 Task: Add Ayo Jollof Rice With Chicken to the cart.
Action: Mouse moved to (260, 105)
Screenshot: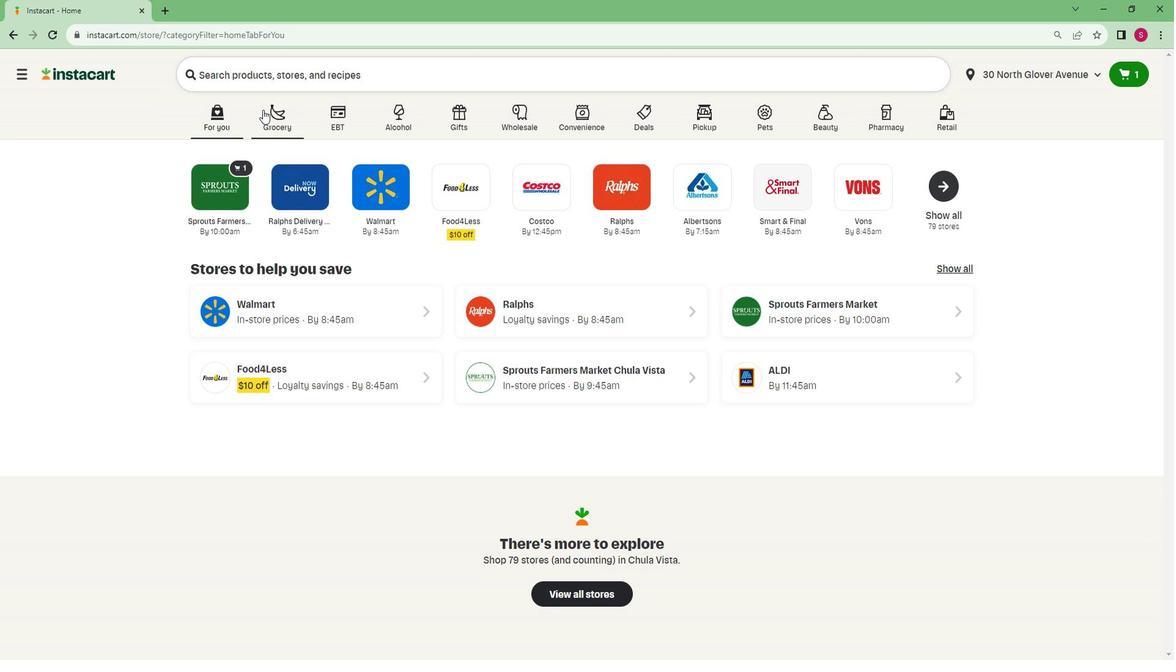 
Action: Mouse pressed left at (260, 105)
Screenshot: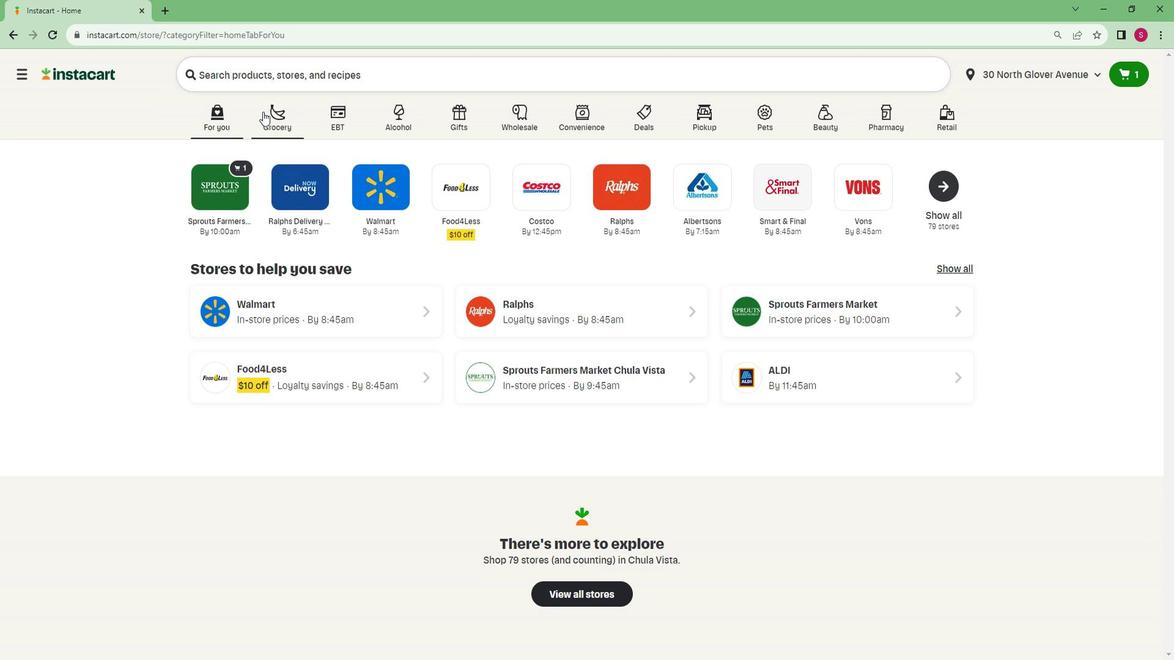 
Action: Mouse moved to (274, 362)
Screenshot: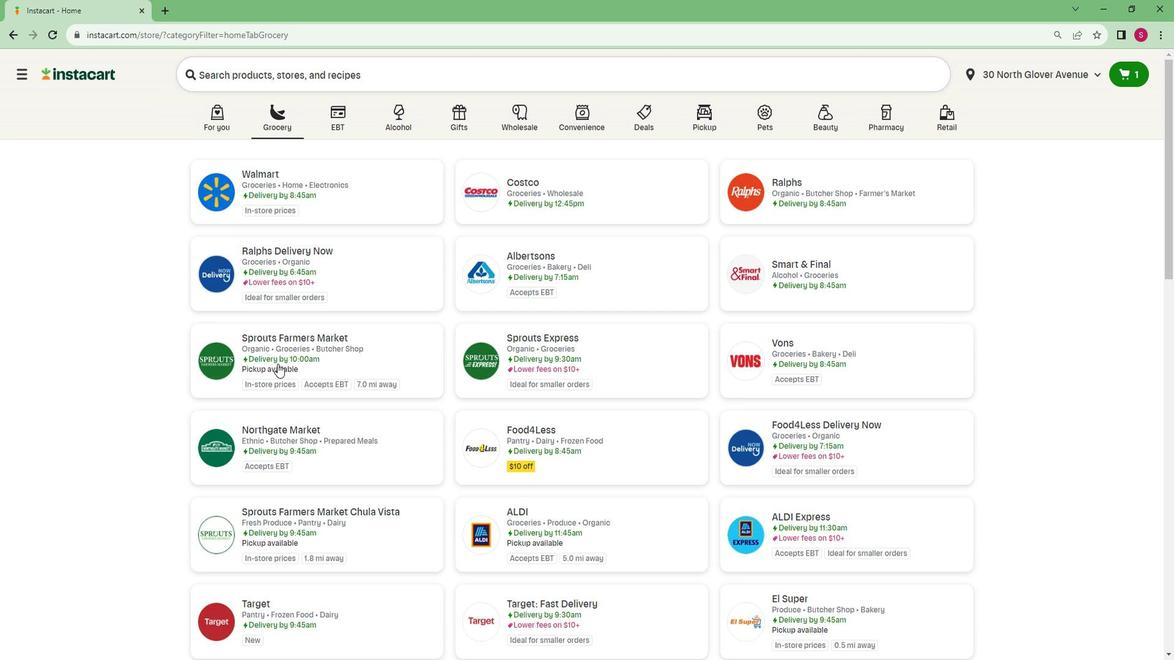 
Action: Mouse pressed left at (274, 362)
Screenshot: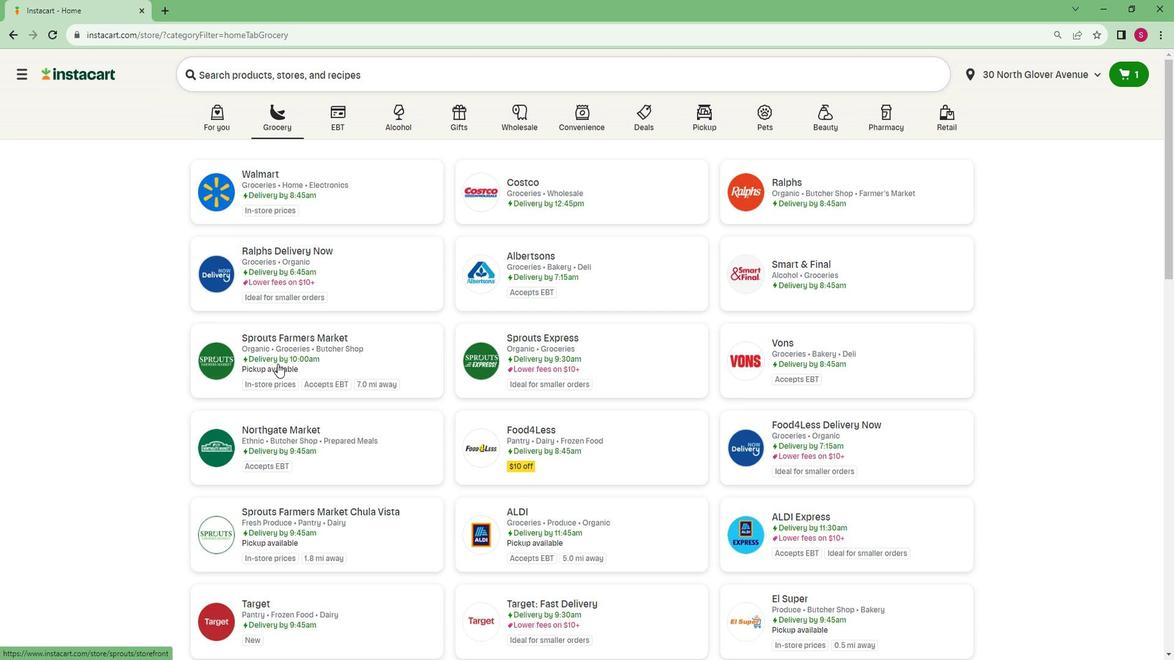 
Action: Mouse moved to (110, 480)
Screenshot: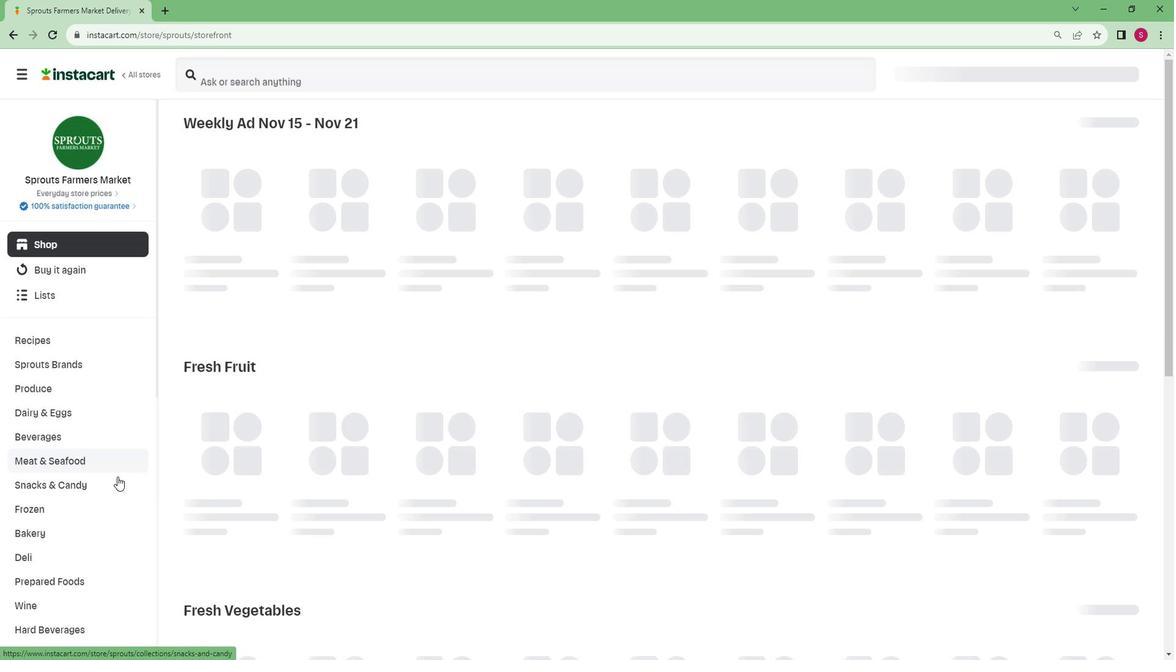 
Action: Mouse scrolled (110, 480) with delta (0, 0)
Screenshot: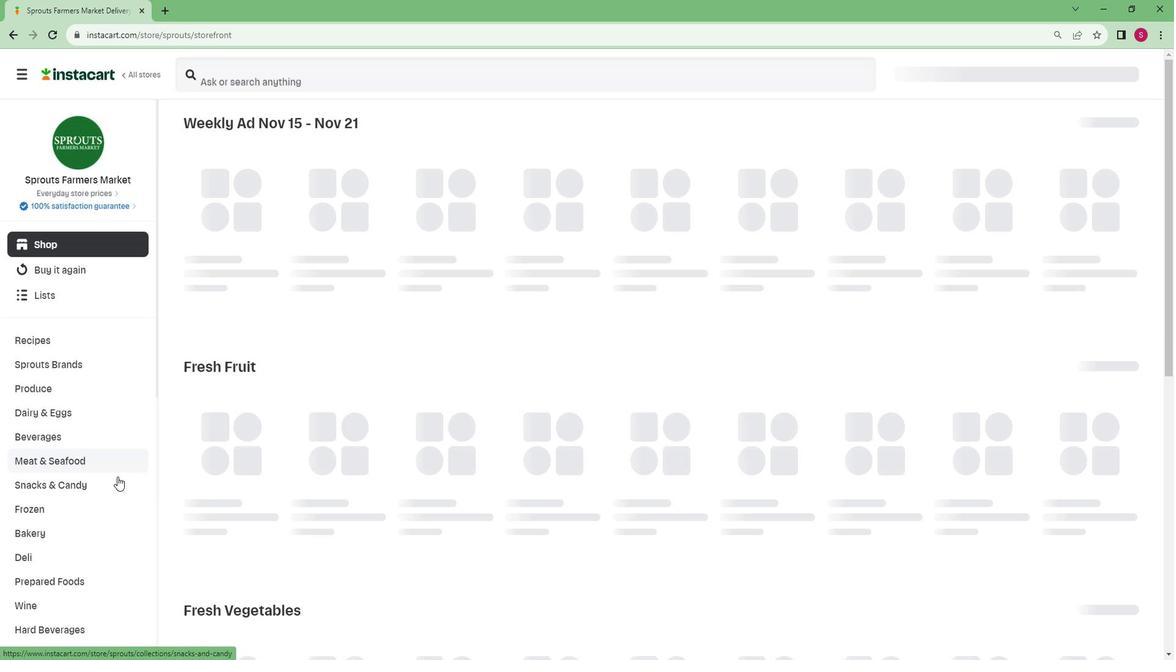 
Action: Mouse moved to (109, 480)
Screenshot: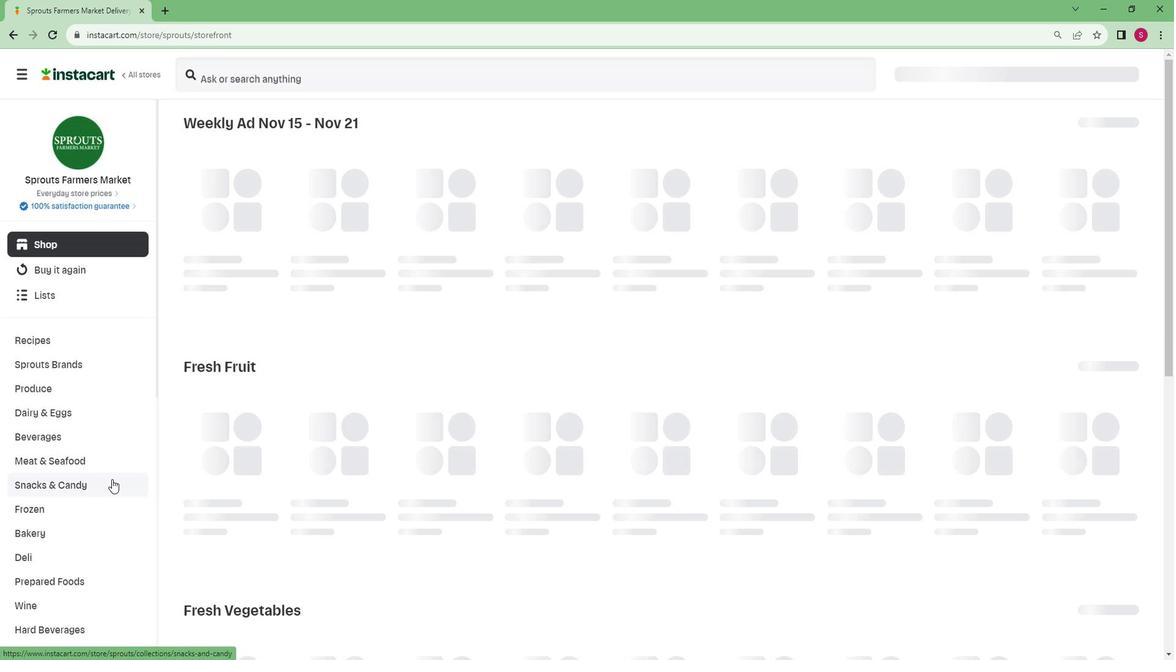 
Action: Mouse scrolled (109, 480) with delta (0, 0)
Screenshot: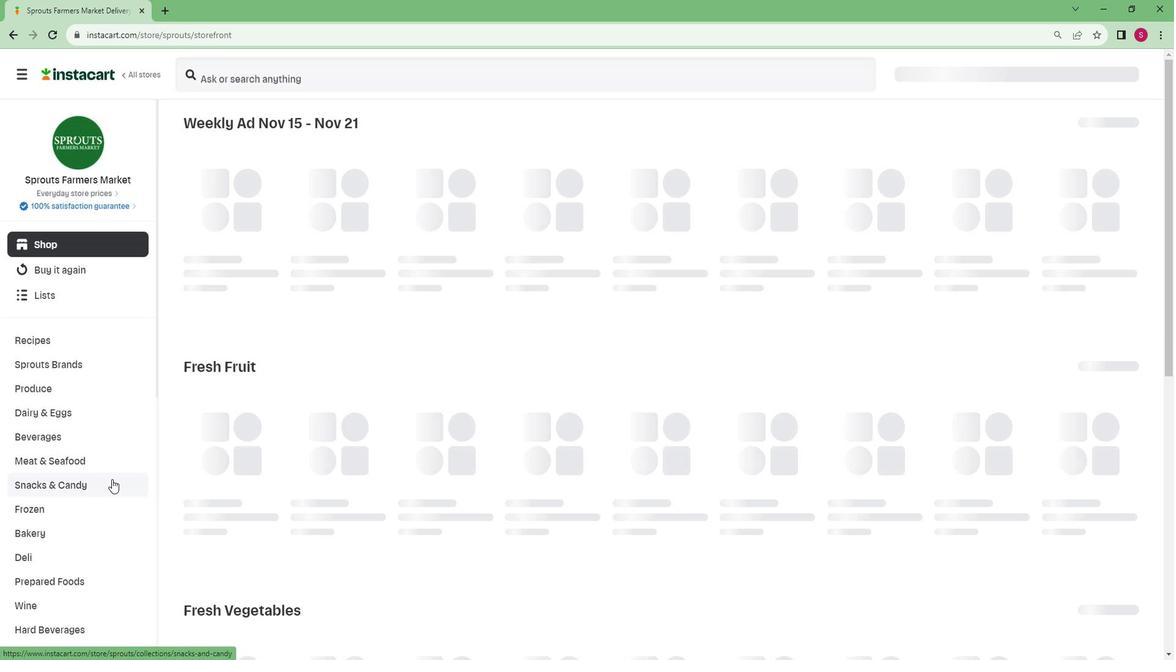 
Action: Mouse moved to (108, 481)
Screenshot: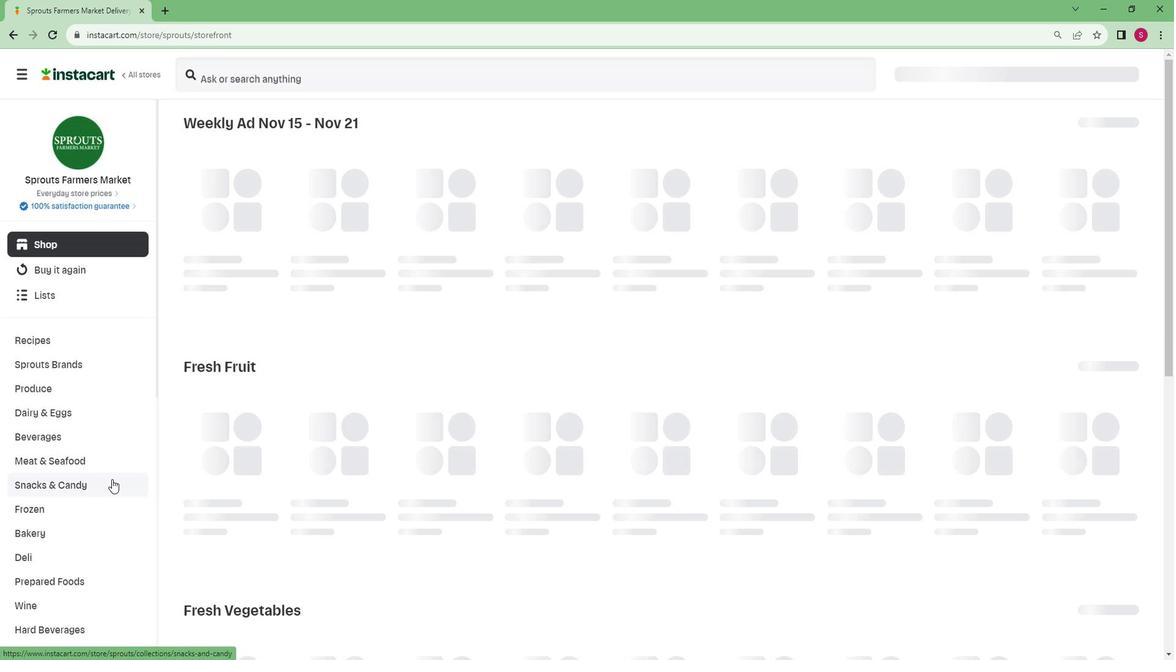 
Action: Mouse scrolled (108, 480) with delta (0, 0)
Screenshot: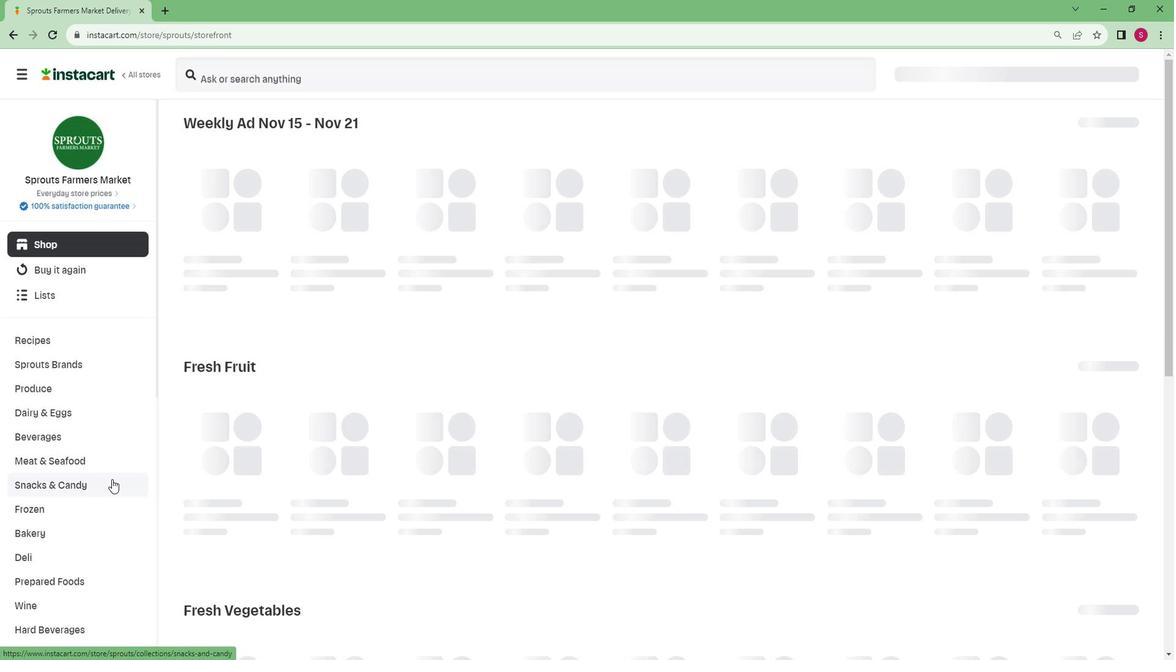 
Action: Mouse scrolled (108, 480) with delta (0, 0)
Screenshot: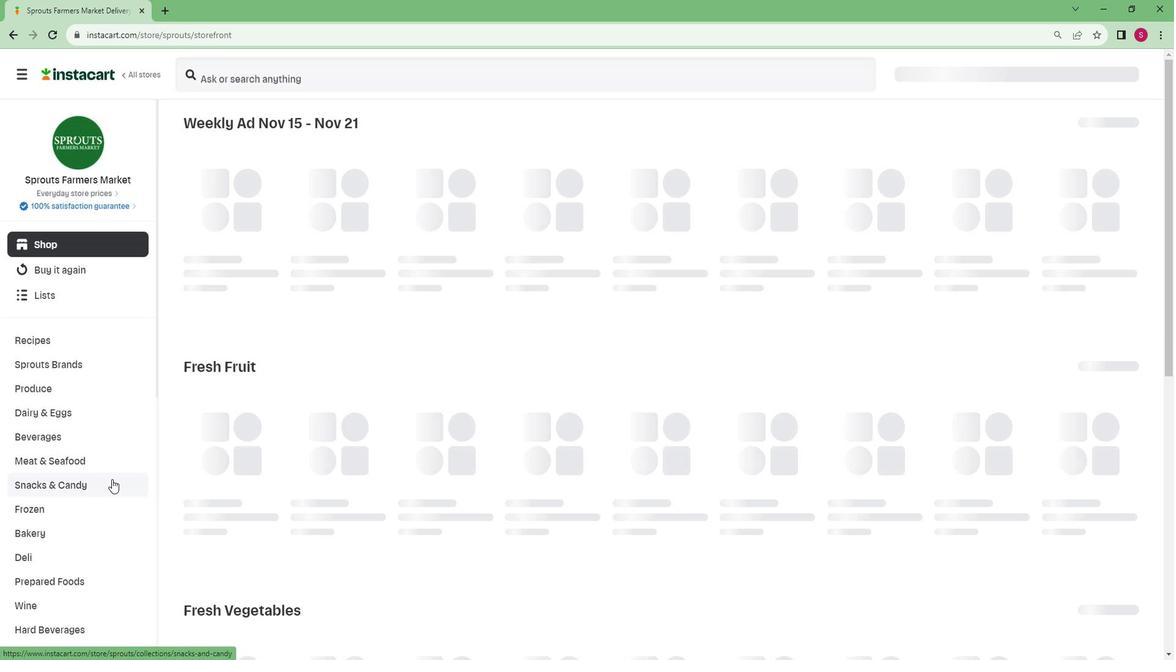 
Action: Mouse scrolled (108, 480) with delta (0, 0)
Screenshot: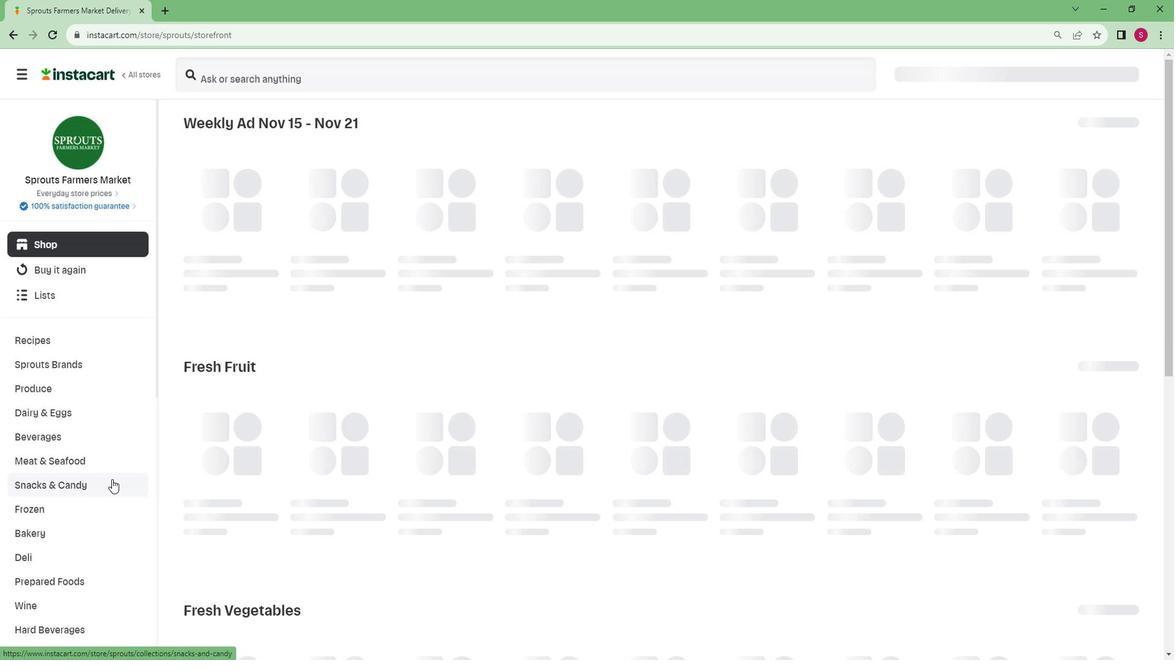 
Action: Mouse moved to (105, 480)
Screenshot: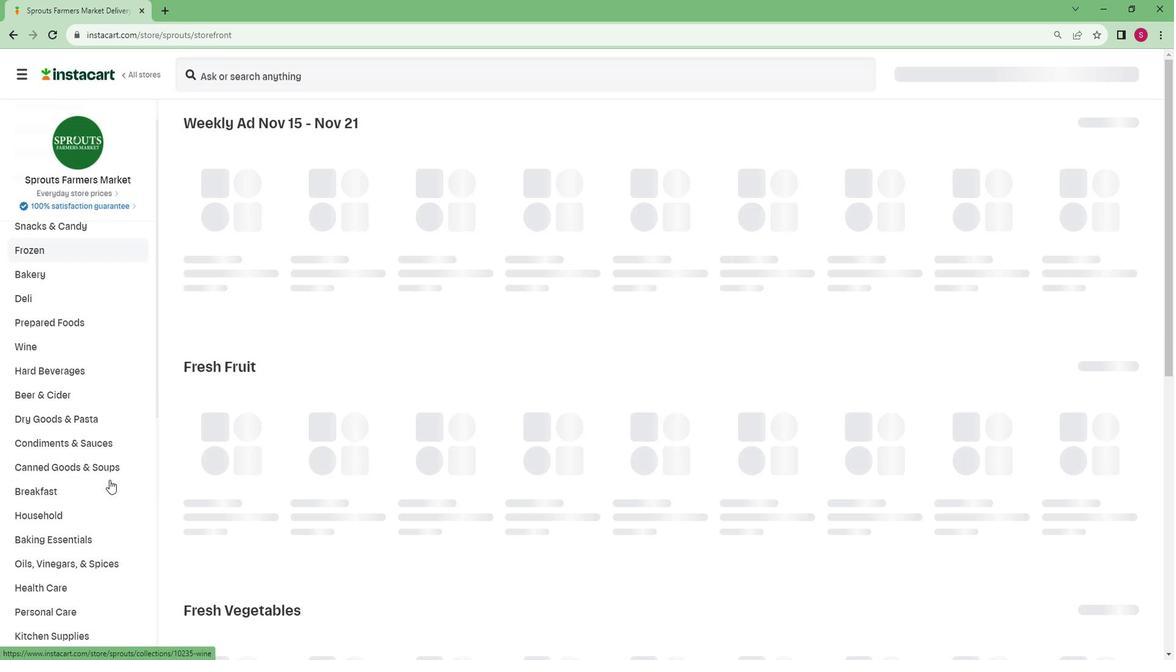
Action: Mouse scrolled (105, 480) with delta (0, 0)
Screenshot: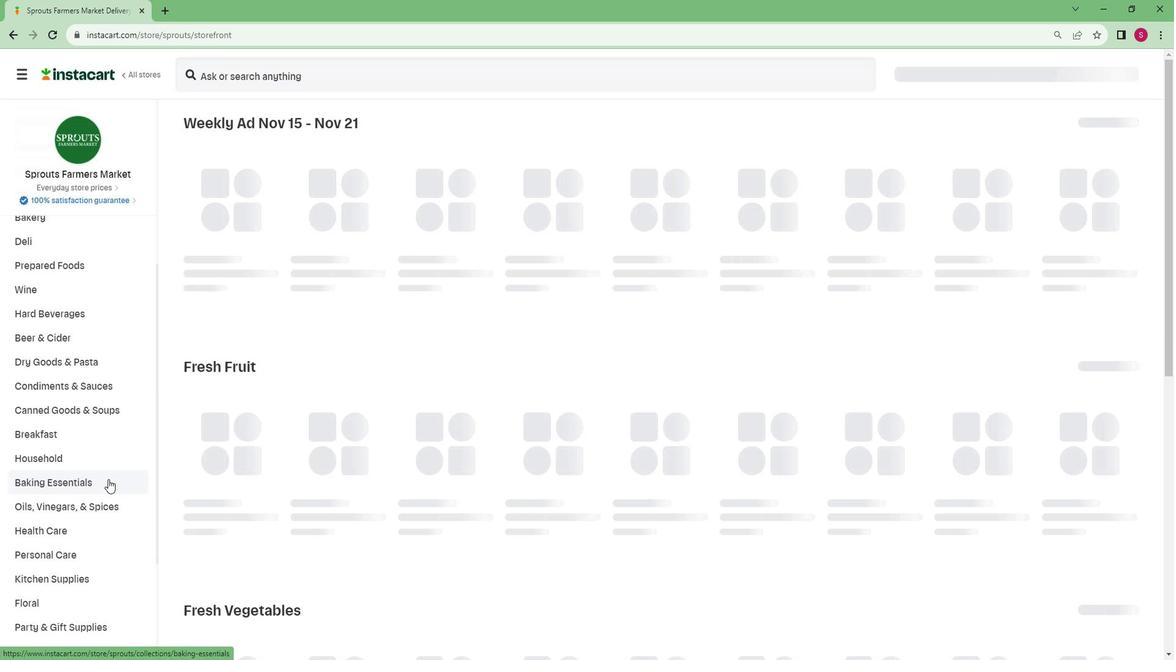 
Action: Mouse scrolled (105, 480) with delta (0, 0)
Screenshot: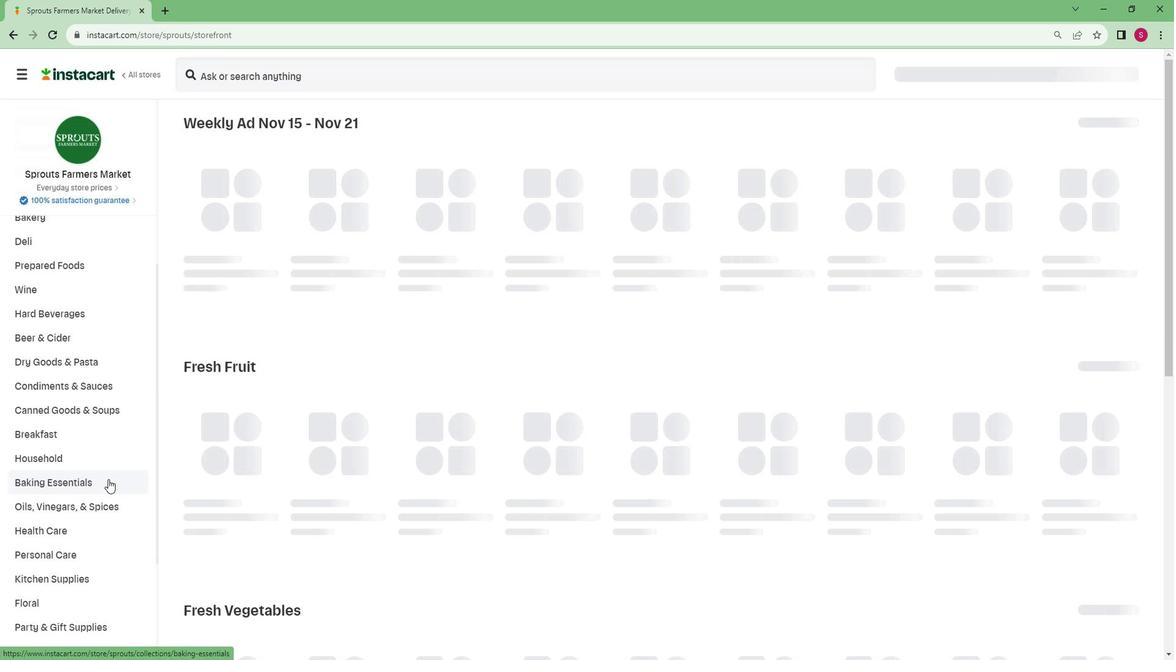 
Action: Mouse scrolled (105, 480) with delta (0, 0)
Screenshot: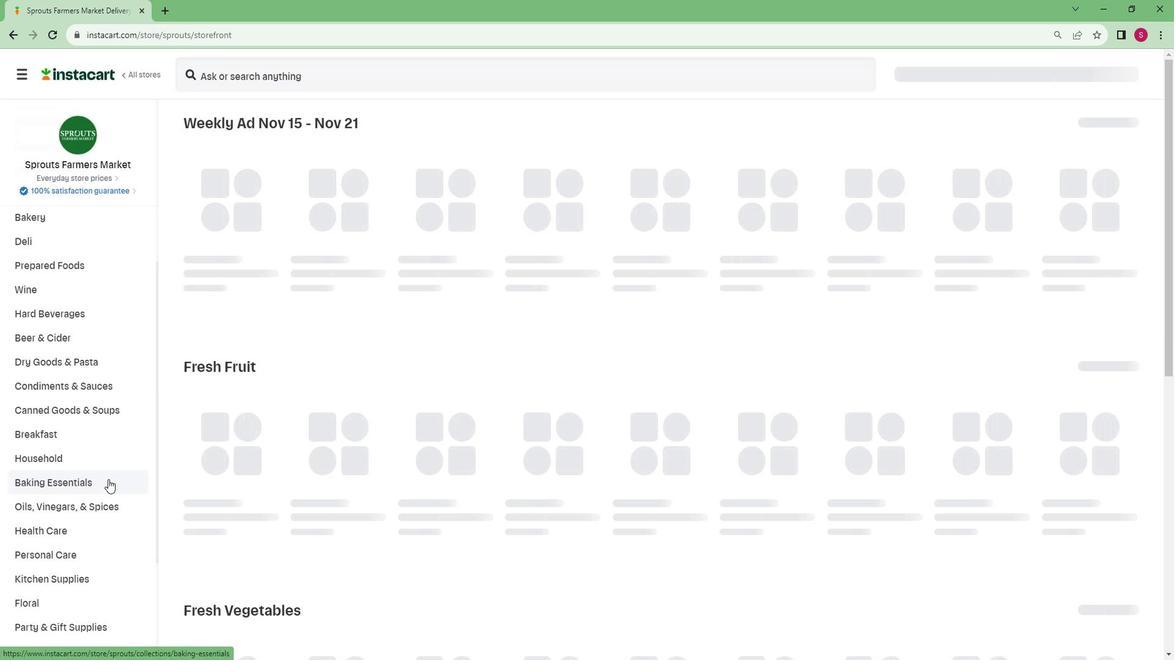 
Action: Mouse scrolled (105, 480) with delta (0, 0)
Screenshot: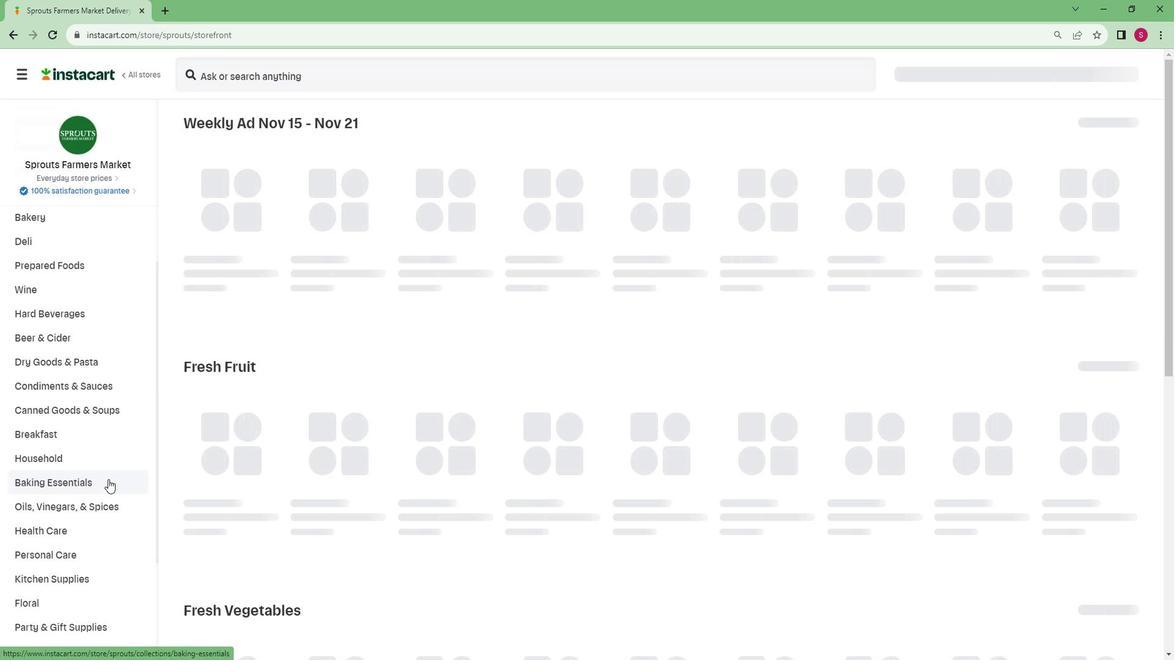
Action: Mouse scrolled (105, 480) with delta (0, 0)
Screenshot: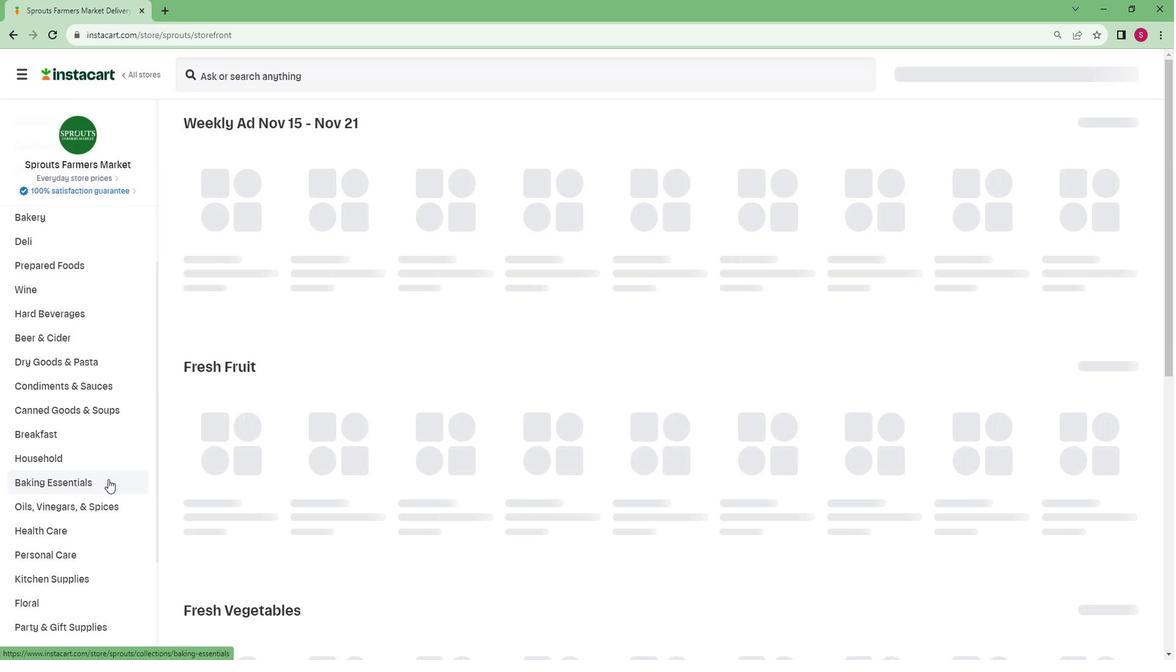 
Action: Mouse scrolled (105, 480) with delta (0, 0)
Screenshot: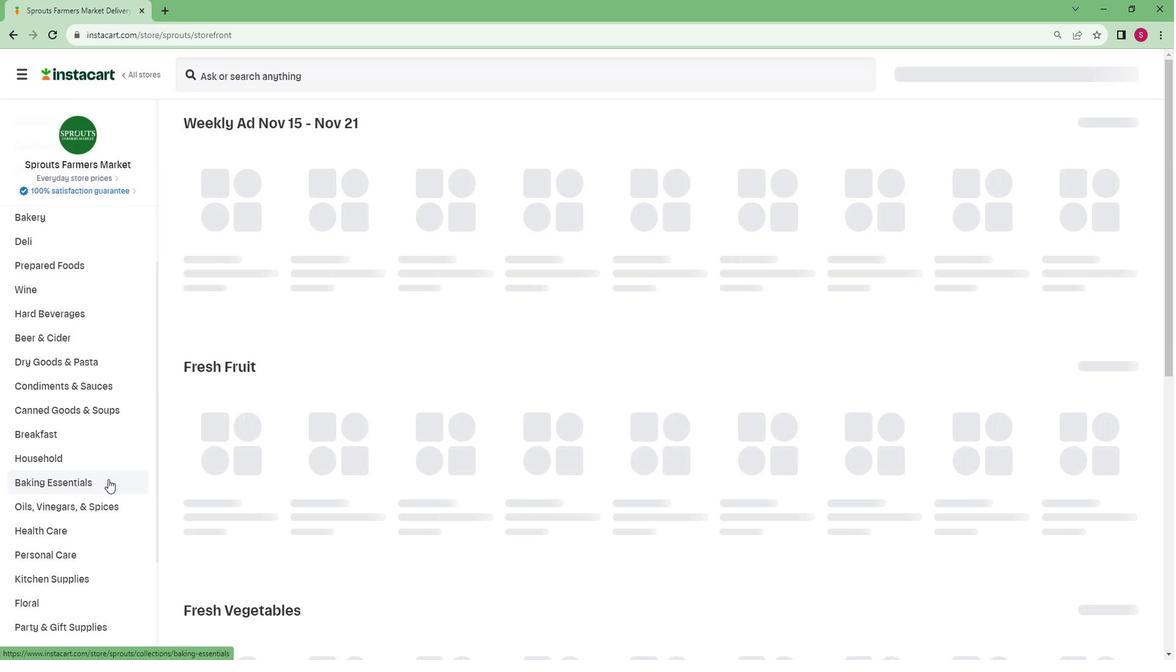 
Action: Mouse moved to (44, 572)
Screenshot: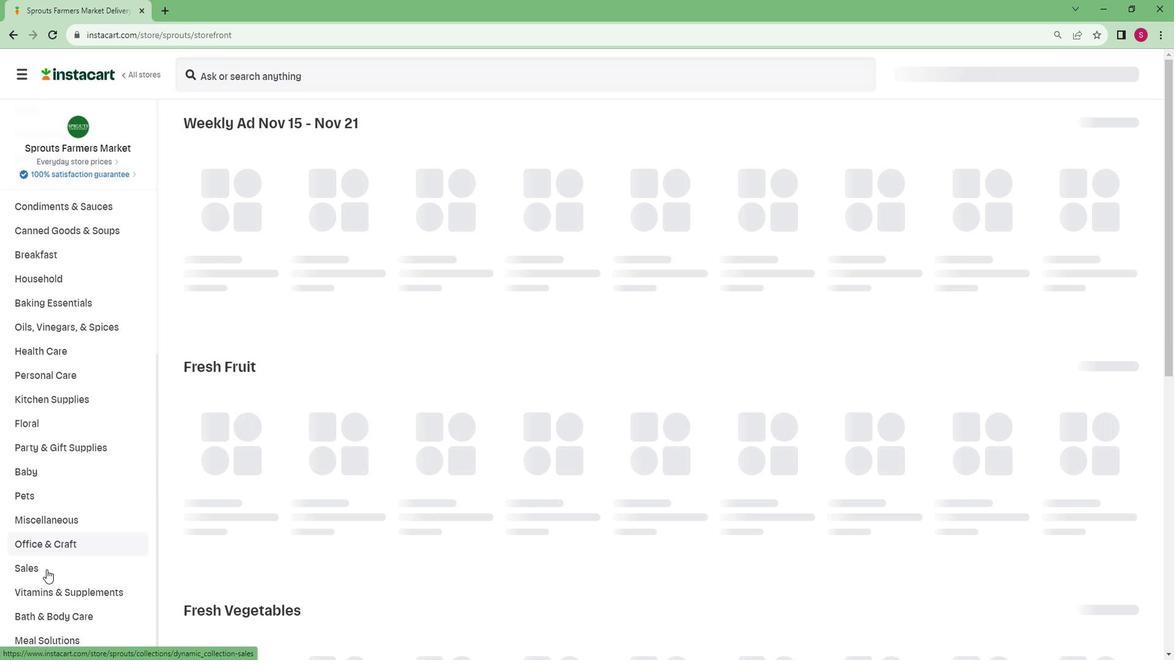 
Action: Mouse scrolled (44, 571) with delta (0, 0)
Screenshot: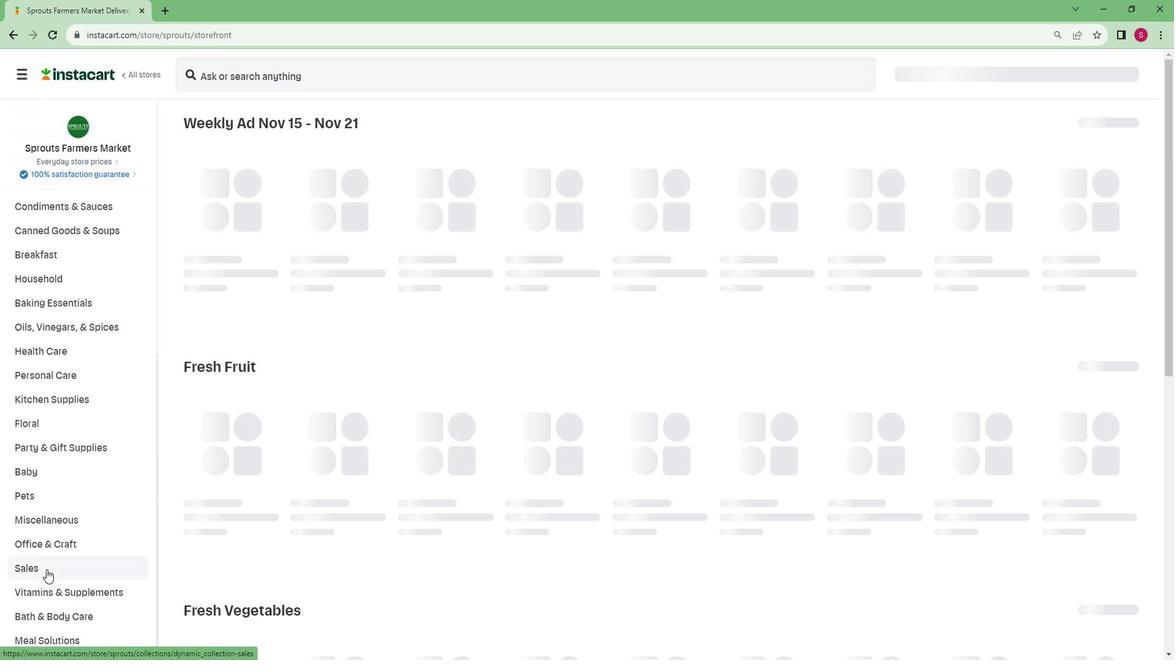 
Action: Mouse moved to (43, 573)
Screenshot: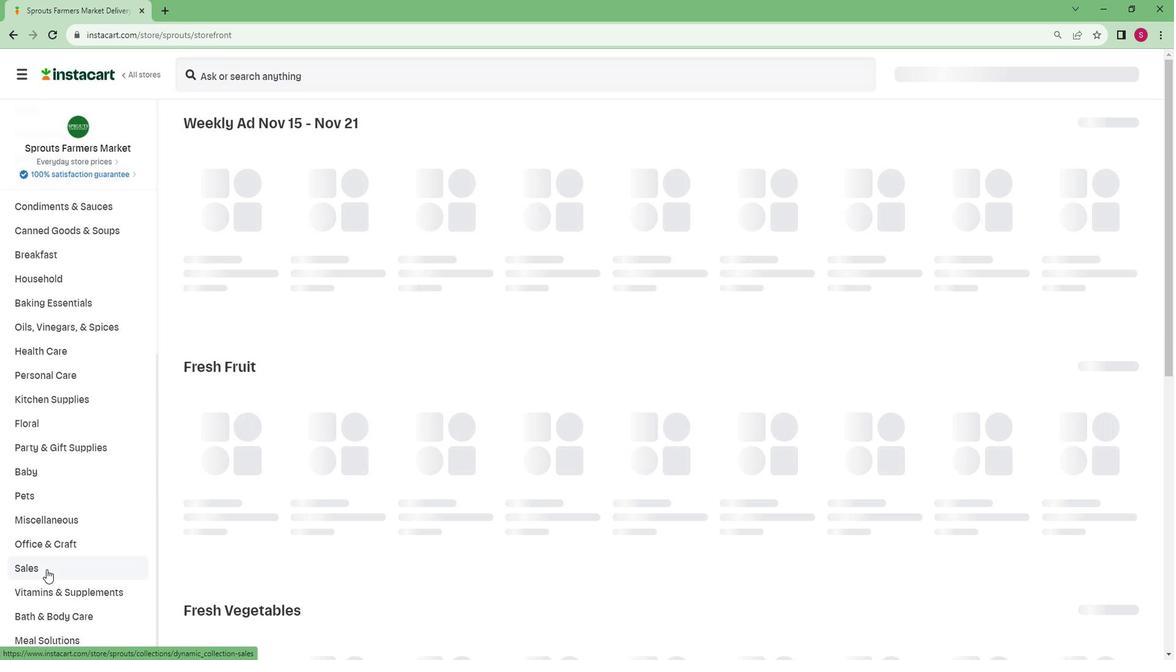 
Action: Mouse scrolled (43, 572) with delta (0, 0)
Screenshot: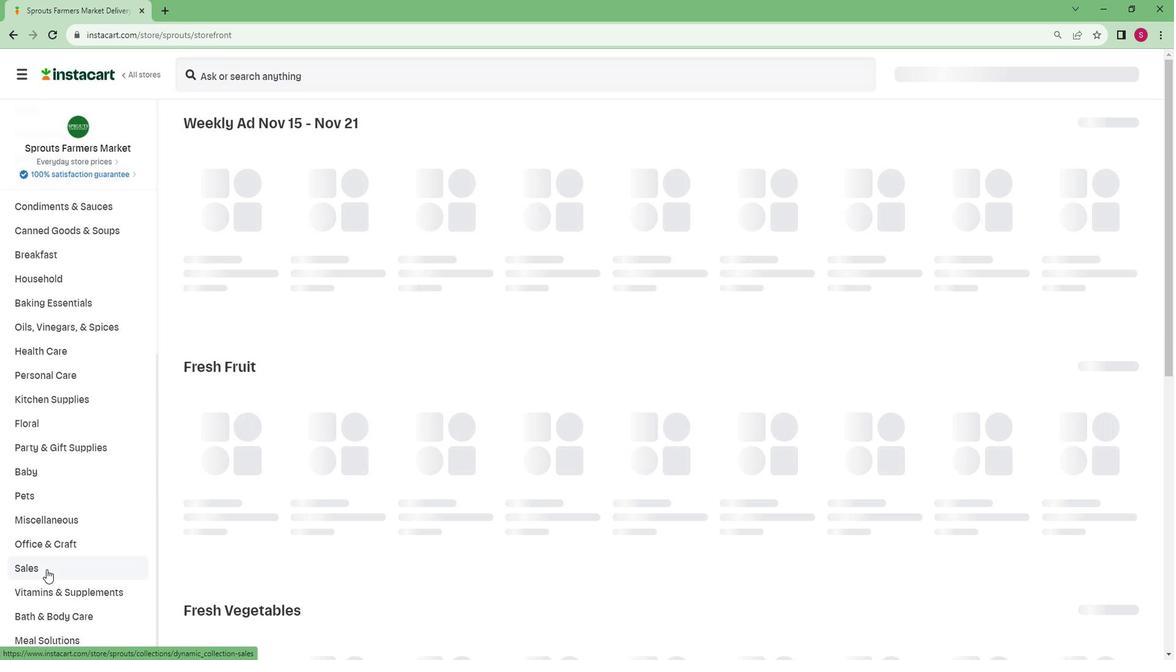 
Action: Mouse moved to (38, 638)
Screenshot: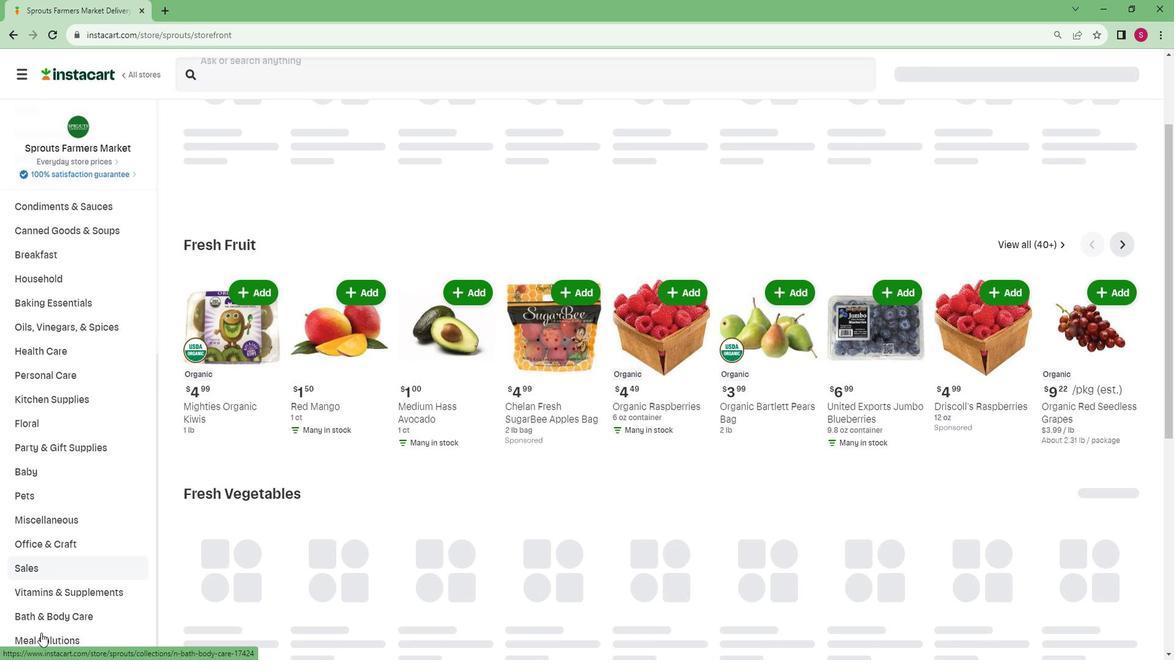 
Action: Mouse pressed left at (38, 638)
Screenshot: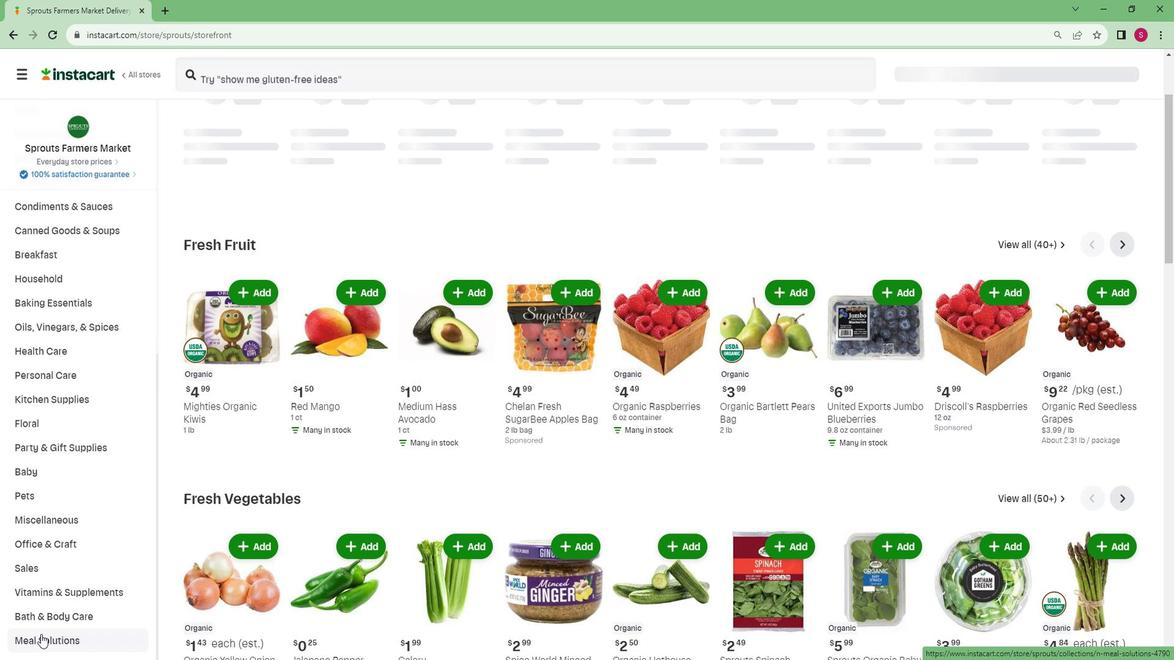 
Action: Mouse moved to (40, 596)
Screenshot: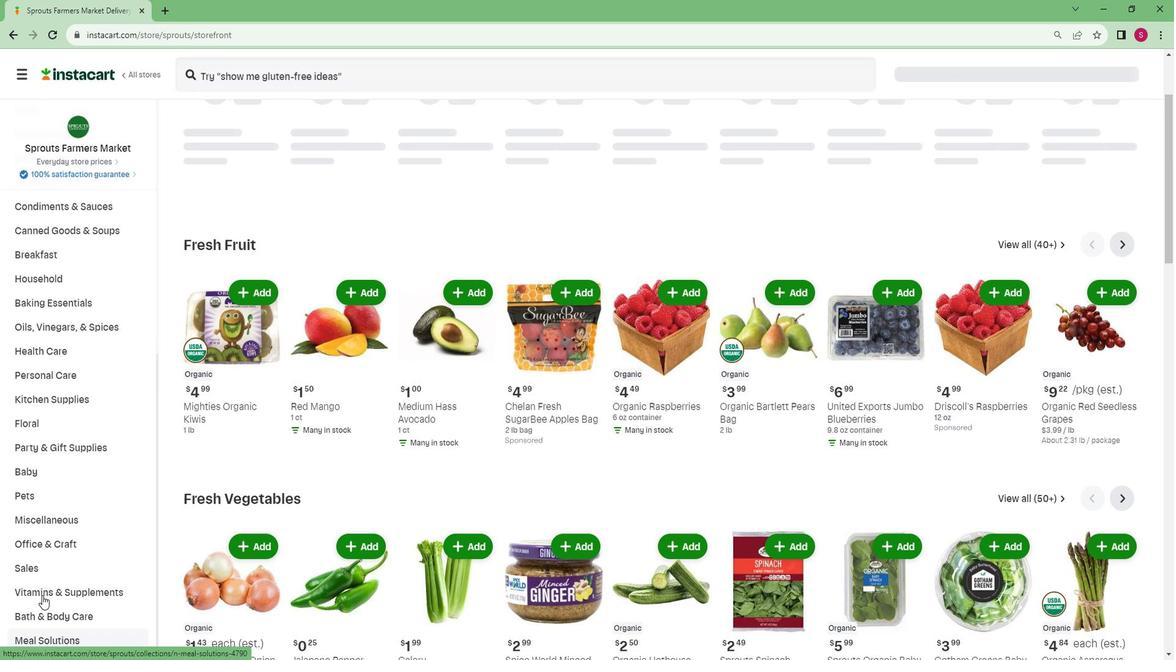 
Action: Mouse scrolled (40, 596) with delta (0, 0)
Screenshot: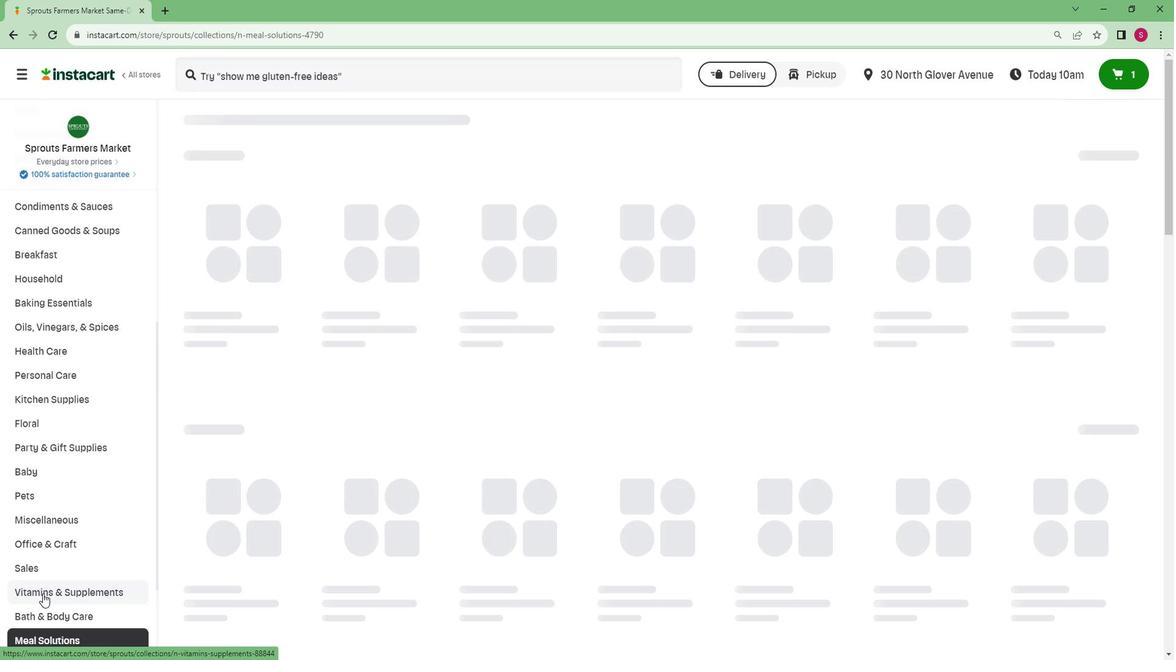 
Action: Mouse scrolled (40, 596) with delta (0, 0)
Screenshot: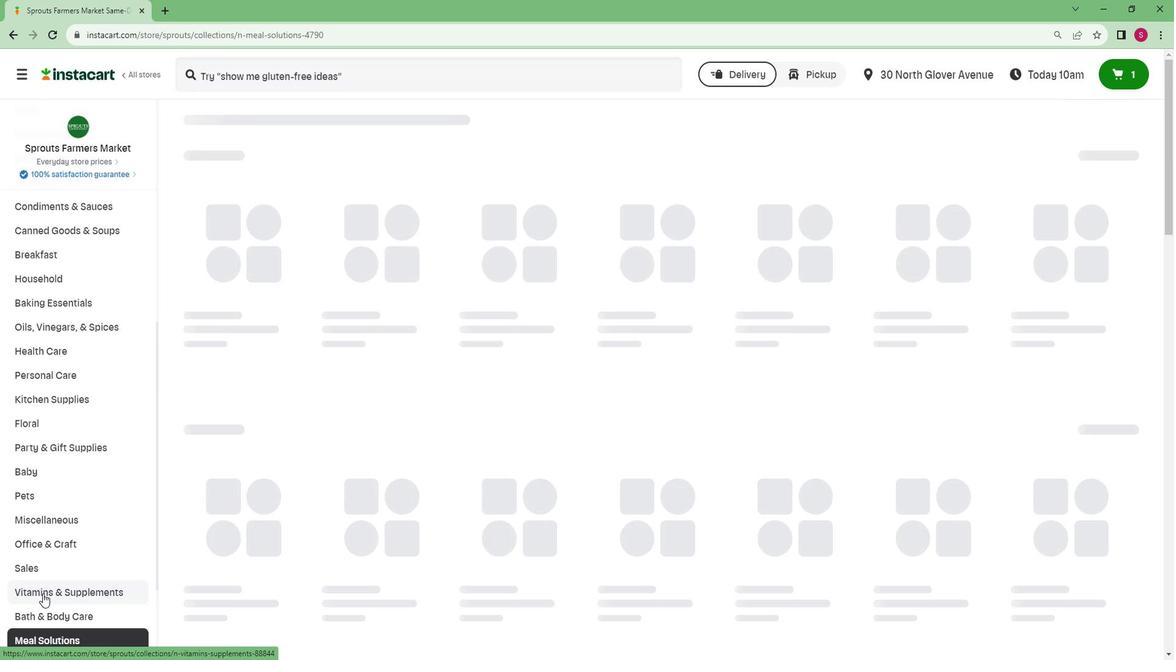 
Action: Mouse scrolled (40, 596) with delta (0, 0)
Screenshot: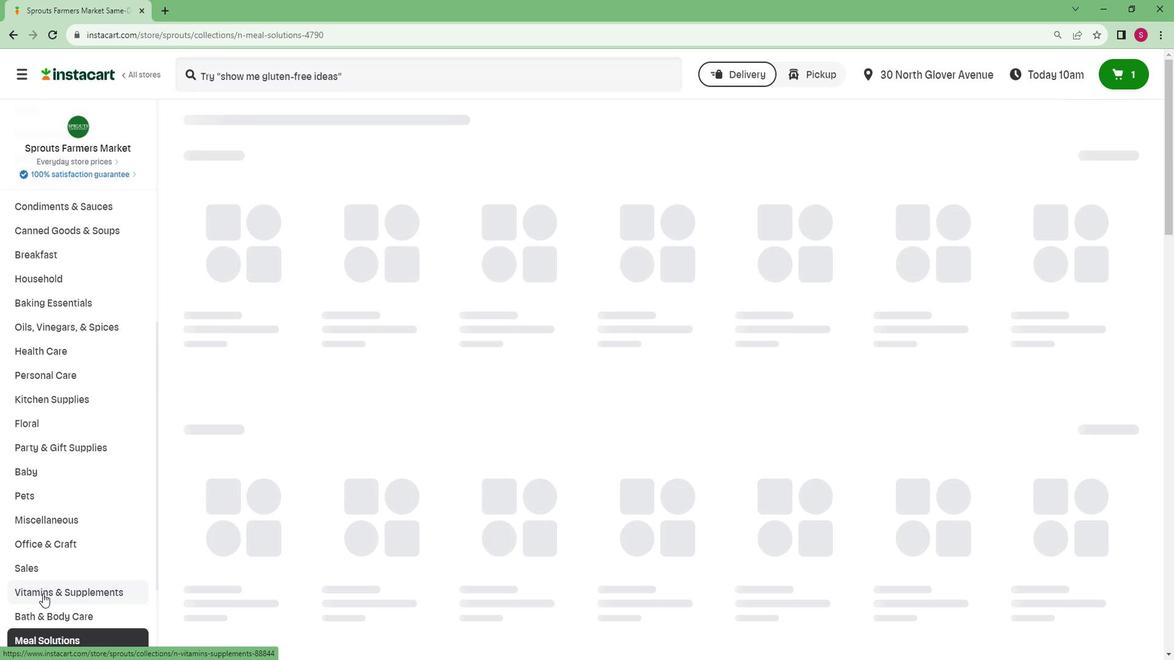 
Action: Mouse scrolled (40, 596) with delta (0, 0)
Screenshot: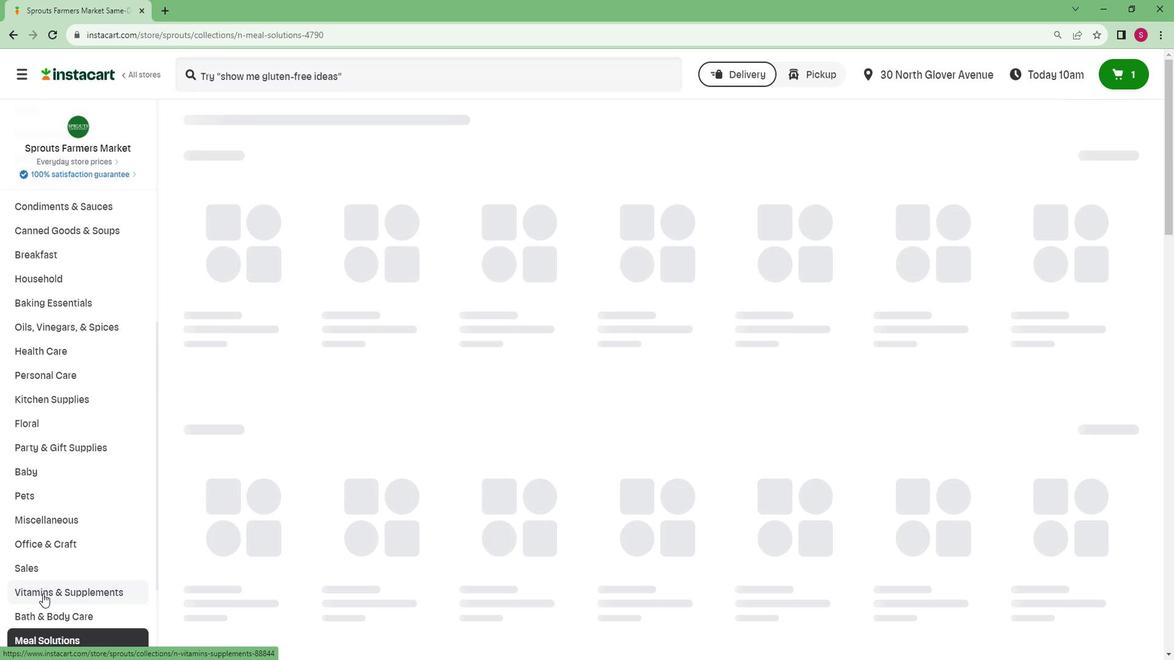 
Action: Mouse scrolled (40, 596) with delta (0, 0)
Screenshot: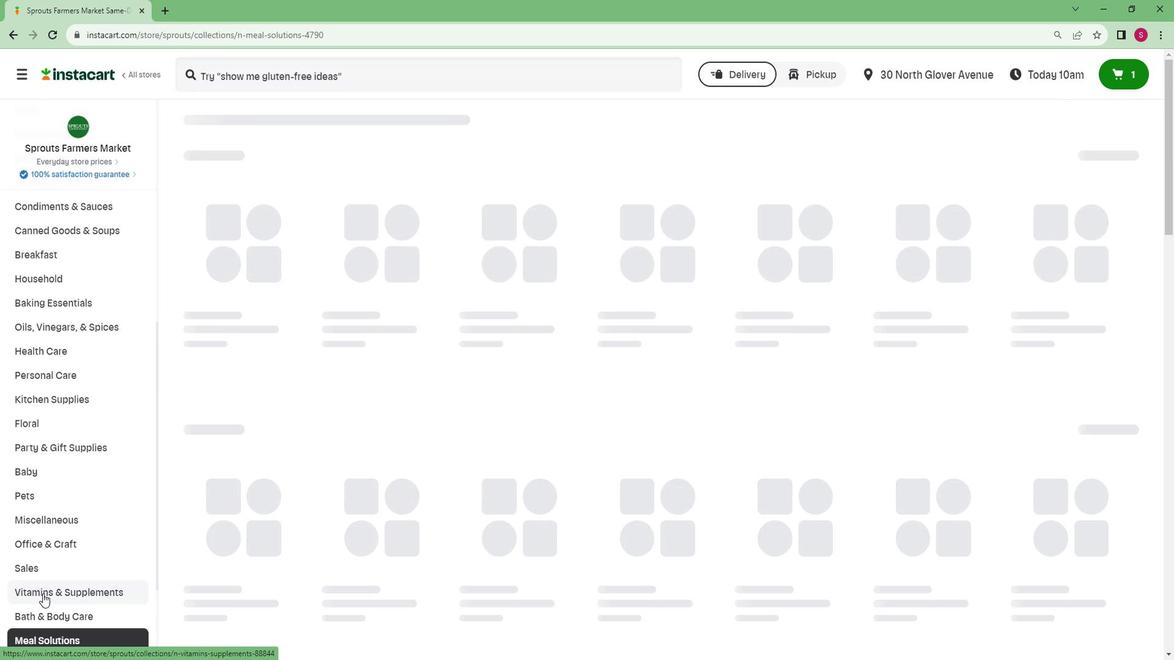 
Action: Mouse scrolled (40, 596) with delta (0, 0)
Screenshot: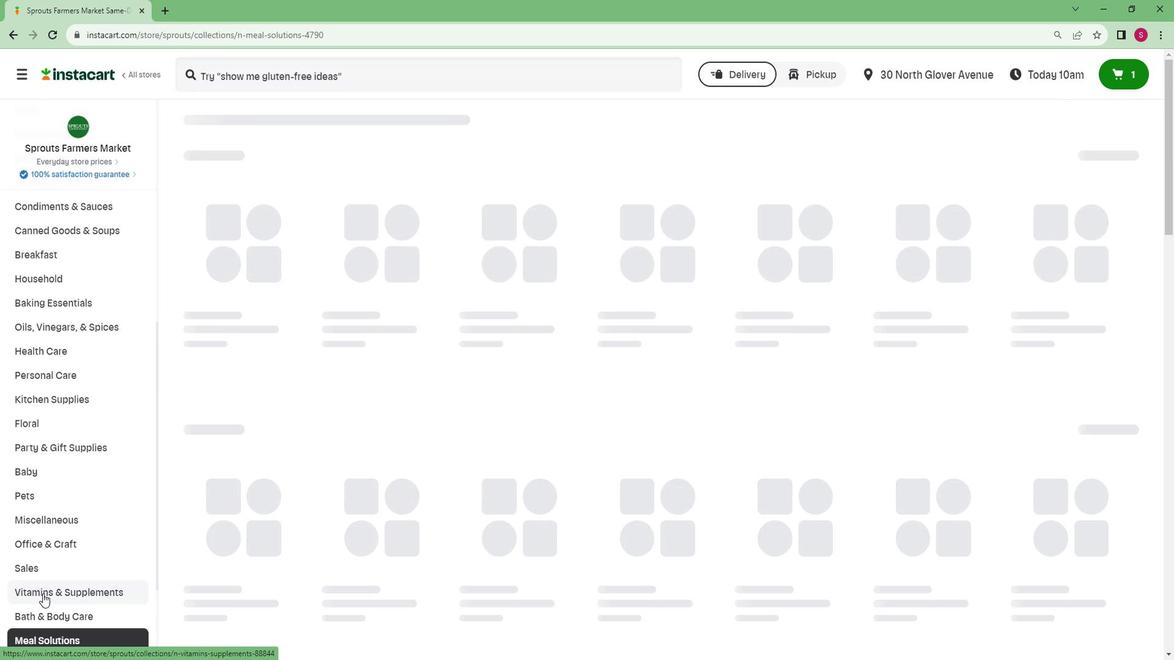 
Action: Mouse scrolled (40, 596) with delta (0, 0)
Screenshot: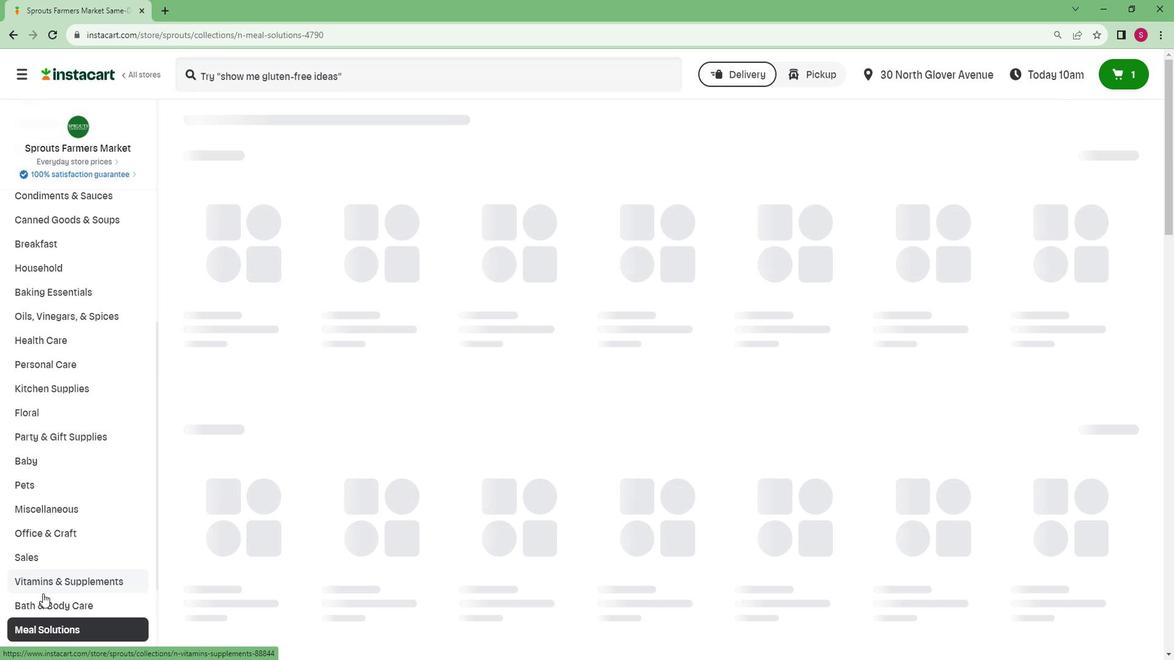 
Action: Mouse moved to (27, 644)
Screenshot: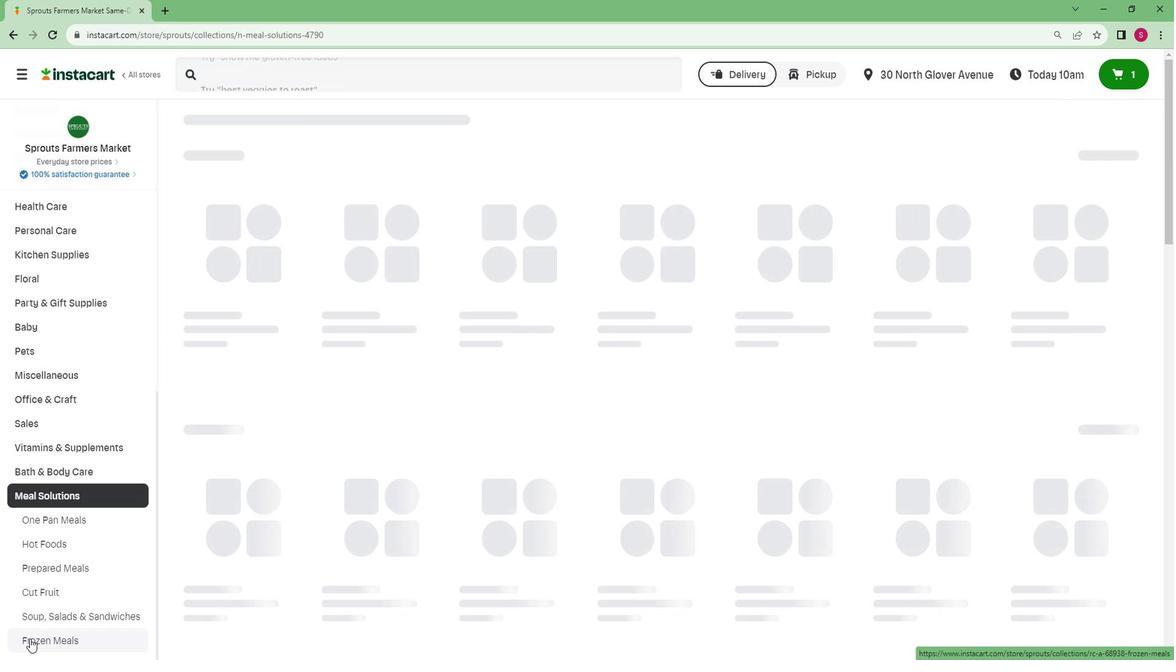 
Action: Mouse pressed left at (27, 644)
Screenshot: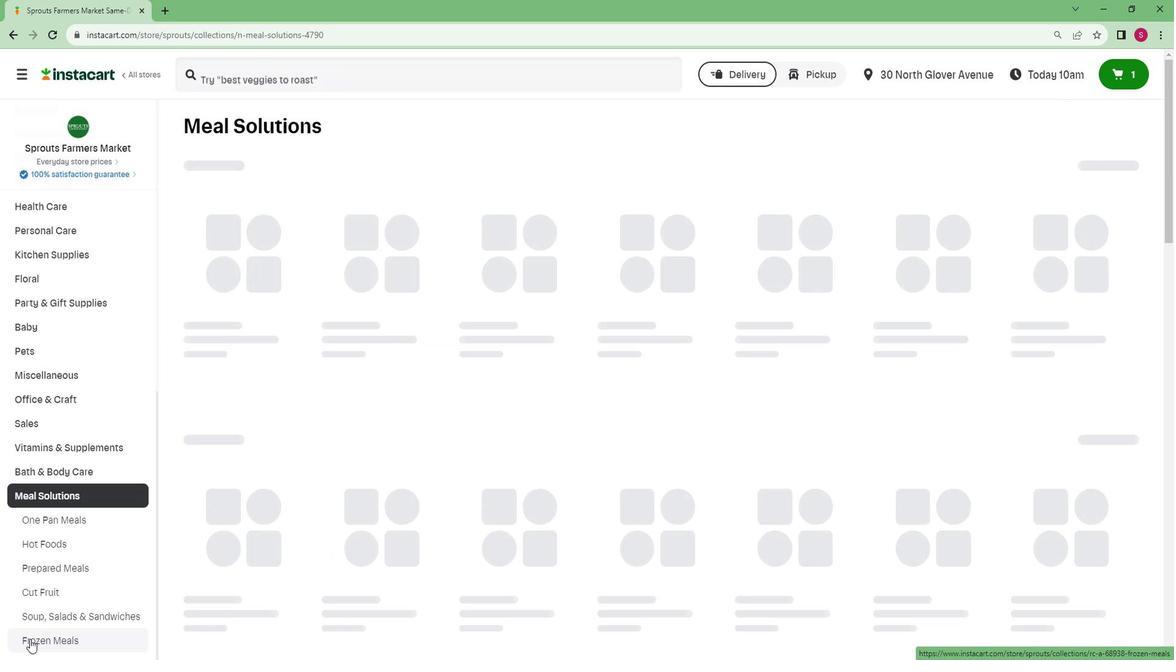 
Action: Mouse moved to (261, 79)
Screenshot: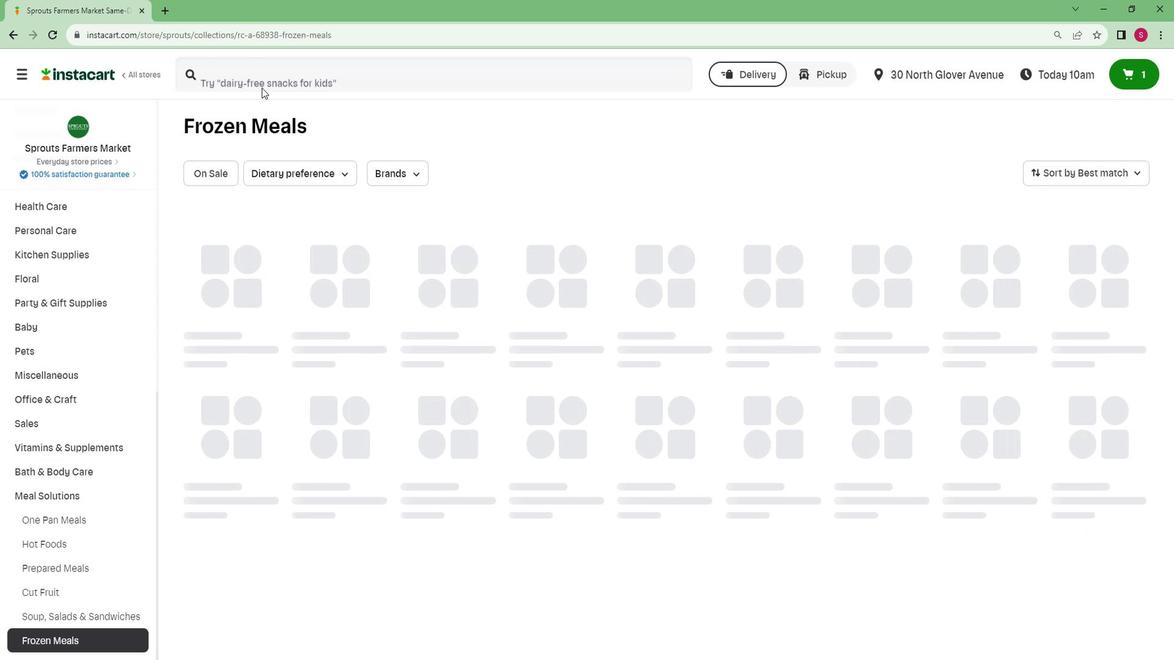 
Action: Mouse pressed left at (261, 79)
Screenshot: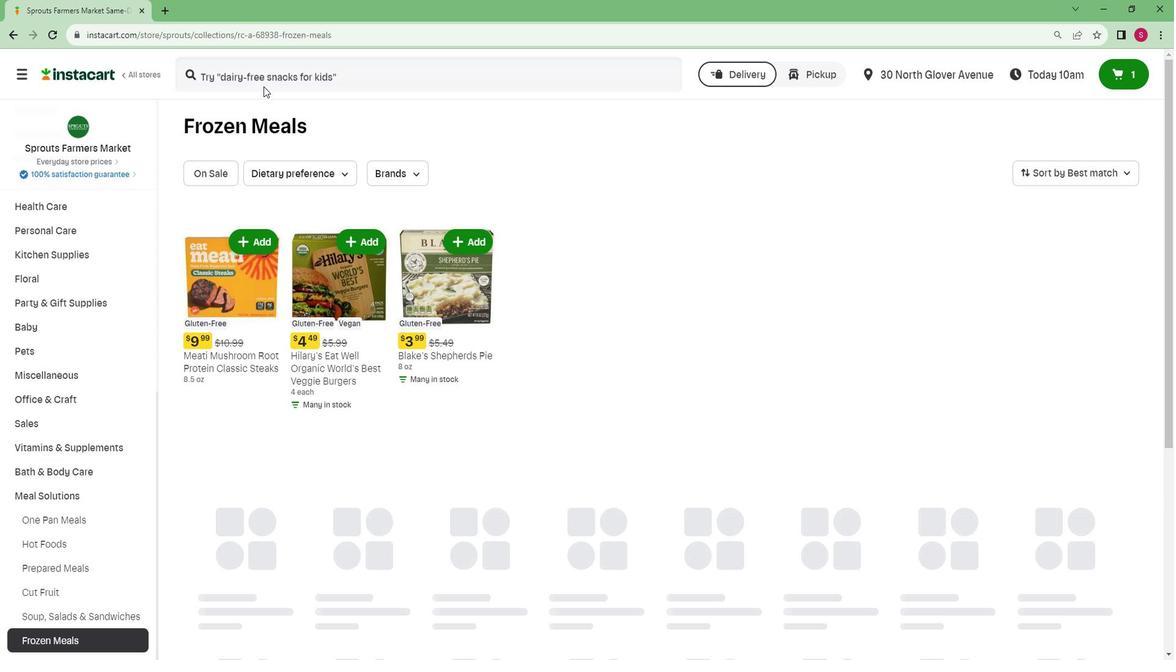 
Action: Mouse moved to (266, 78)
Screenshot: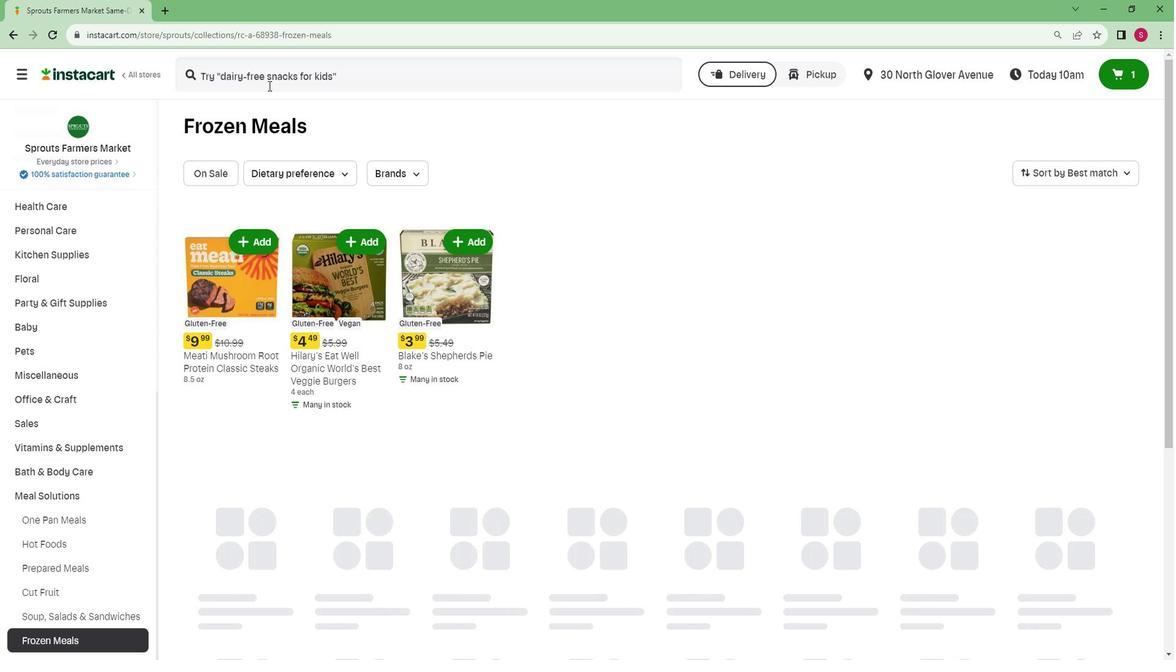 
Action: Mouse pressed left at (266, 78)
Screenshot: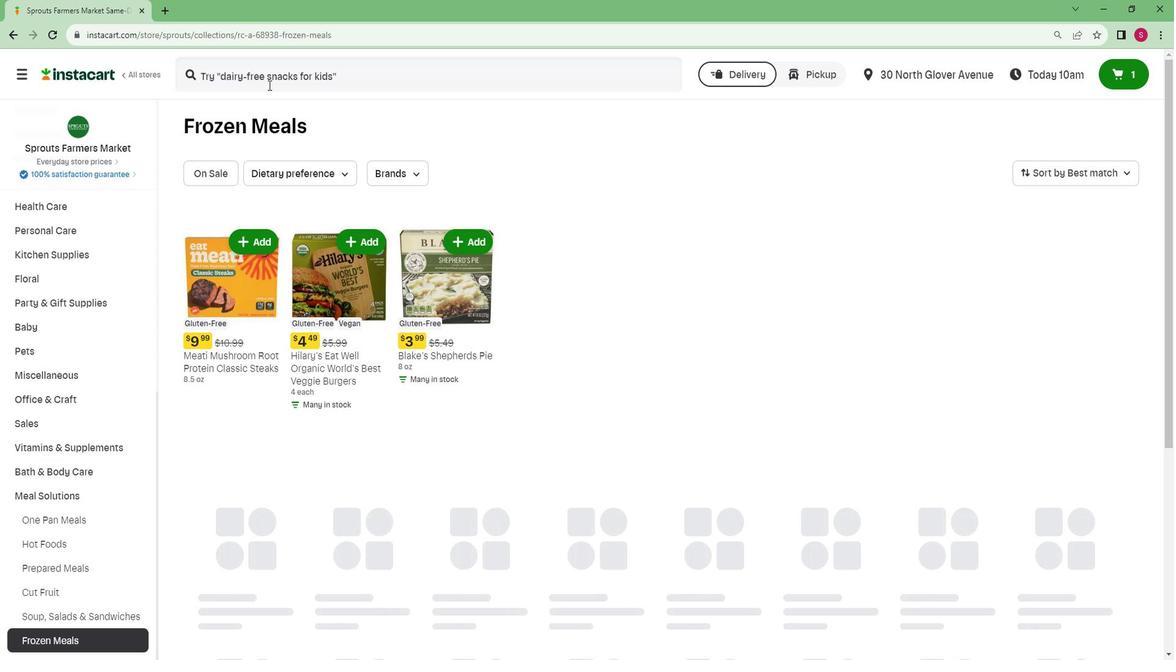 
Action: Mouse moved to (267, 77)
Screenshot: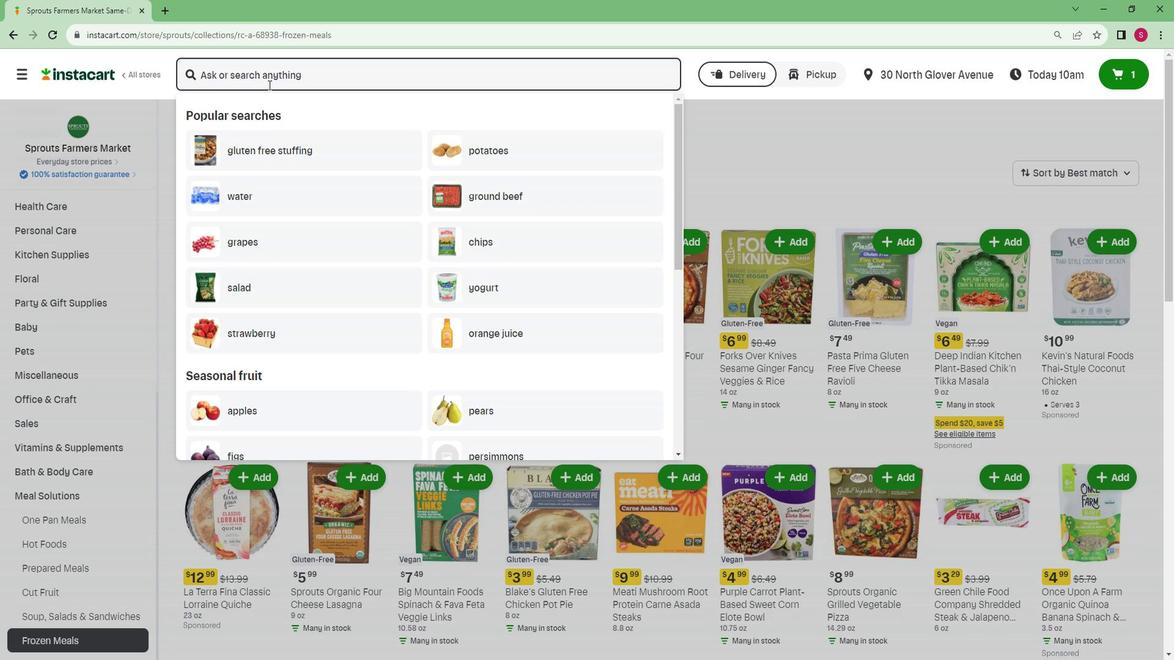 
Action: Key pressed <Key.caps_lock>A<Key.caps_lock>yo<Key.space><Key.caps_lock>J<Key.caps_lock>ollof<Key.space><Key.caps_lock>R<Key.caps_lock>ice<Key.space>with<Key.space><Key.caps_lock>C<Key.caps_lock>hicken<Key.enter>
Screenshot: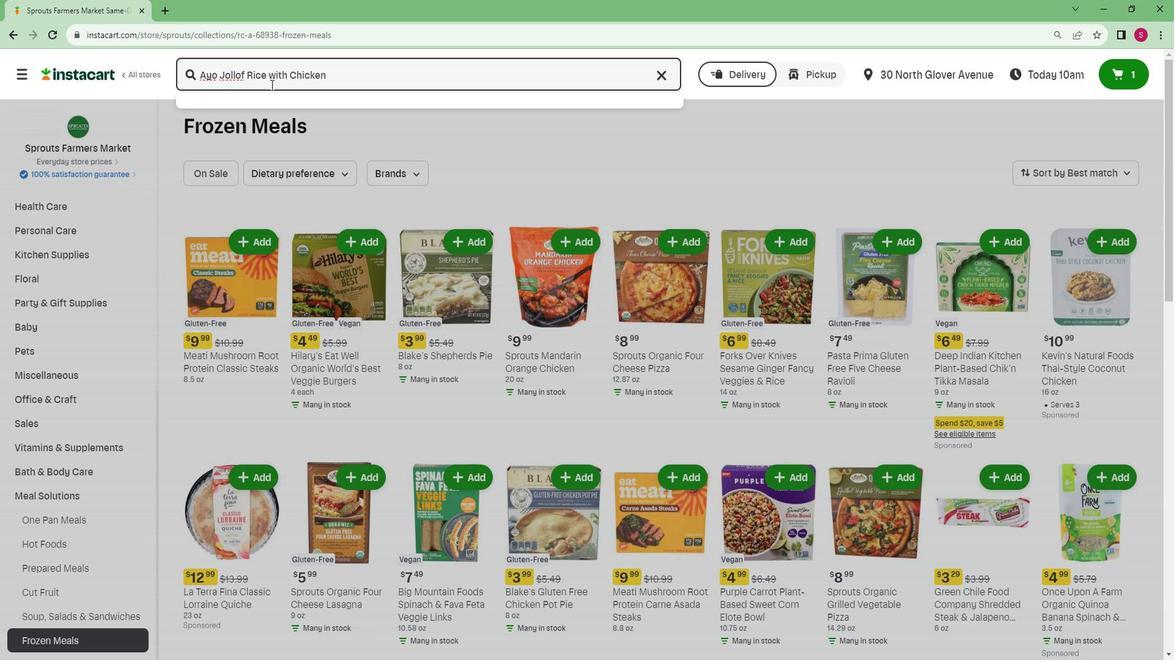 
Action: Mouse moved to (318, 189)
Screenshot: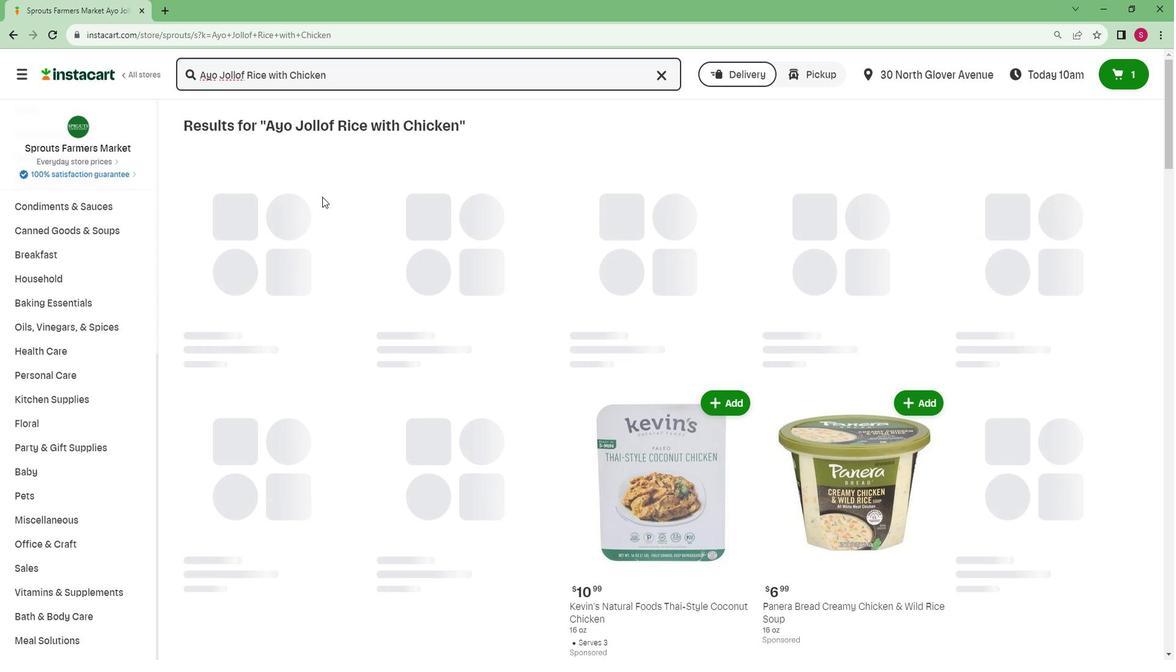 
Action: Mouse scrolled (318, 188) with delta (0, 0)
Screenshot: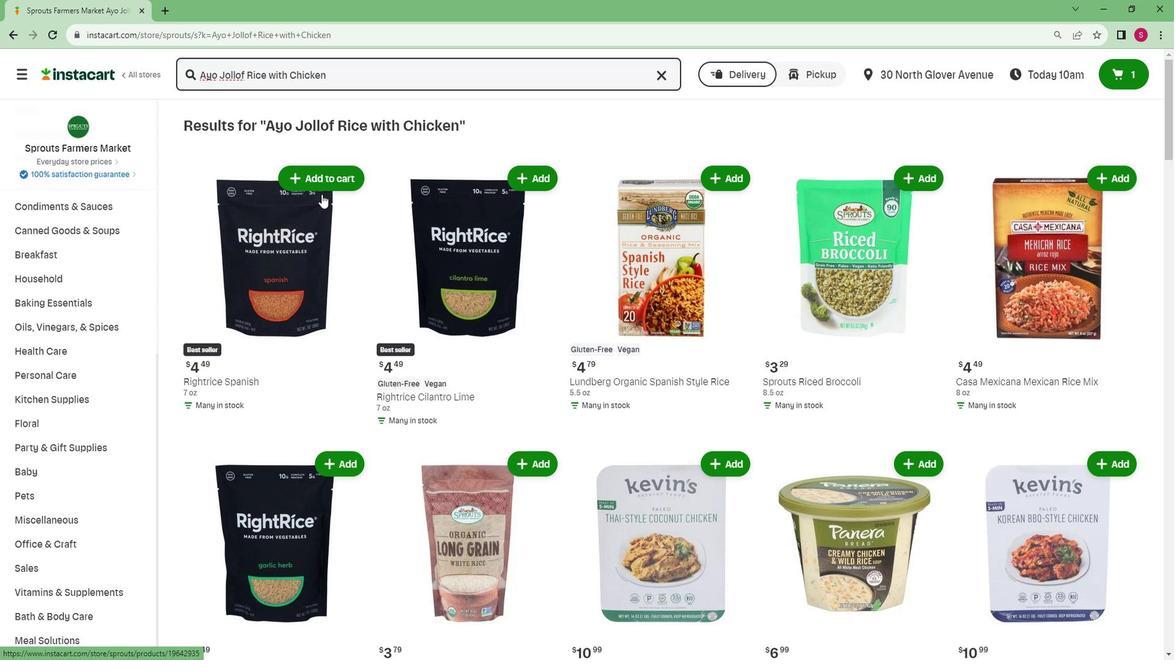 
Action: Mouse scrolled (318, 188) with delta (0, 0)
Screenshot: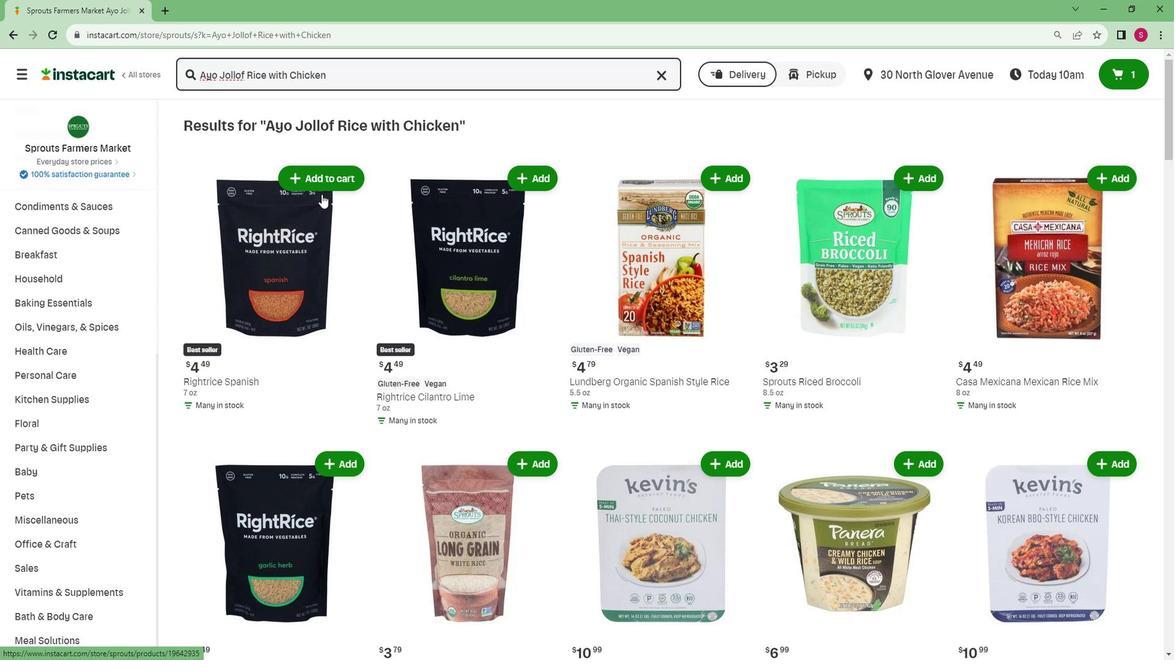 
Action: Mouse scrolled (318, 188) with delta (0, 0)
Screenshot: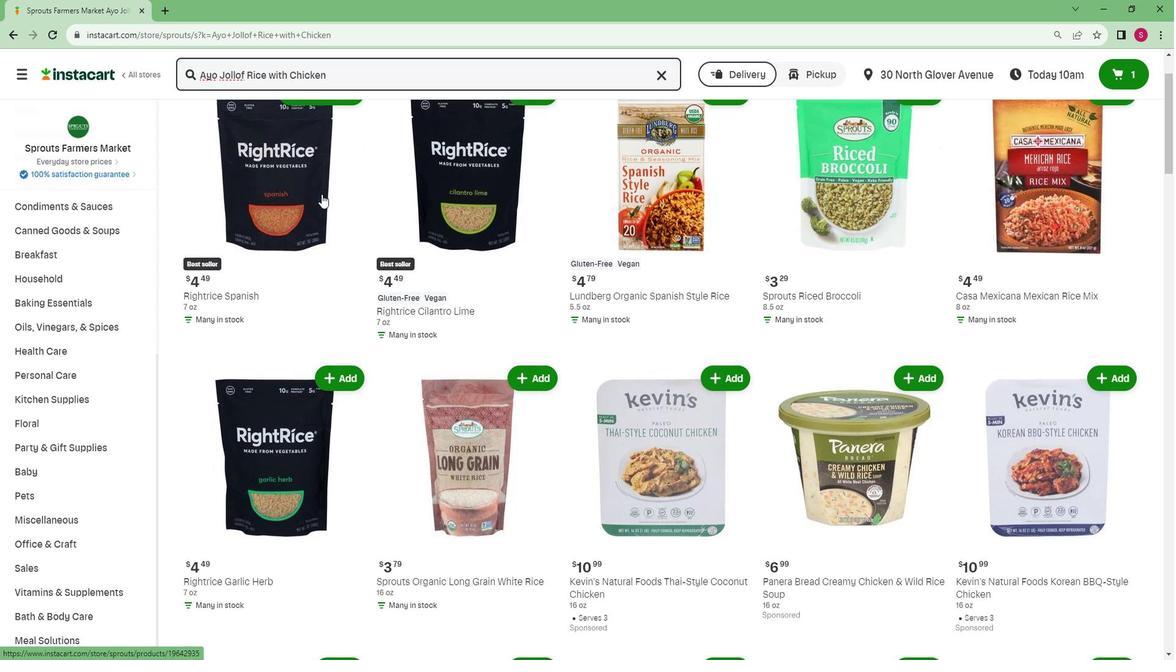 
